 Task: In the  document selfdiscipline.doc ,insert the clipart between heading and points ' search for dove ' and adjust the shape height to  '2.9''
Action: Mouse moved to (68, 20)
Screenshot: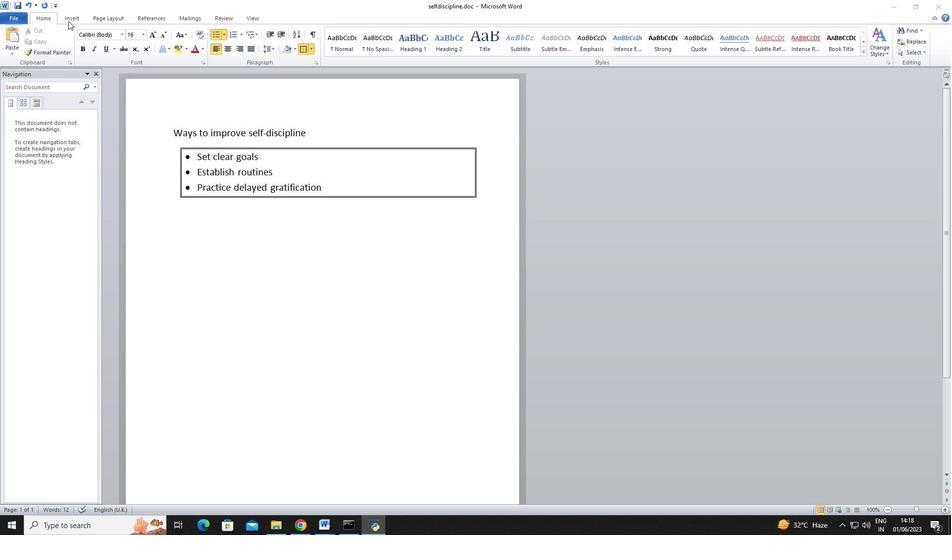 
Action: Mouse pressed left at (68, 20)
Screenshot: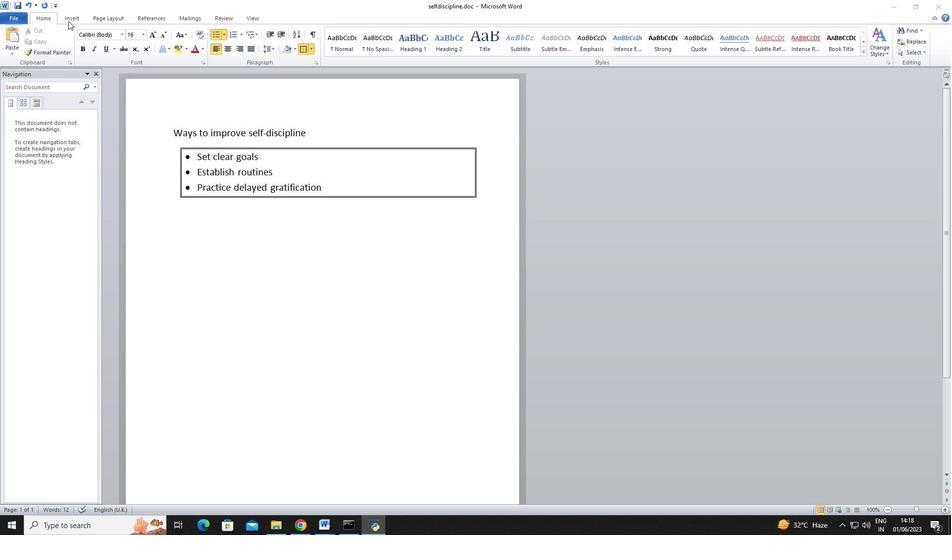 
Action: Mouse moved to (320, 125)
Screenshot: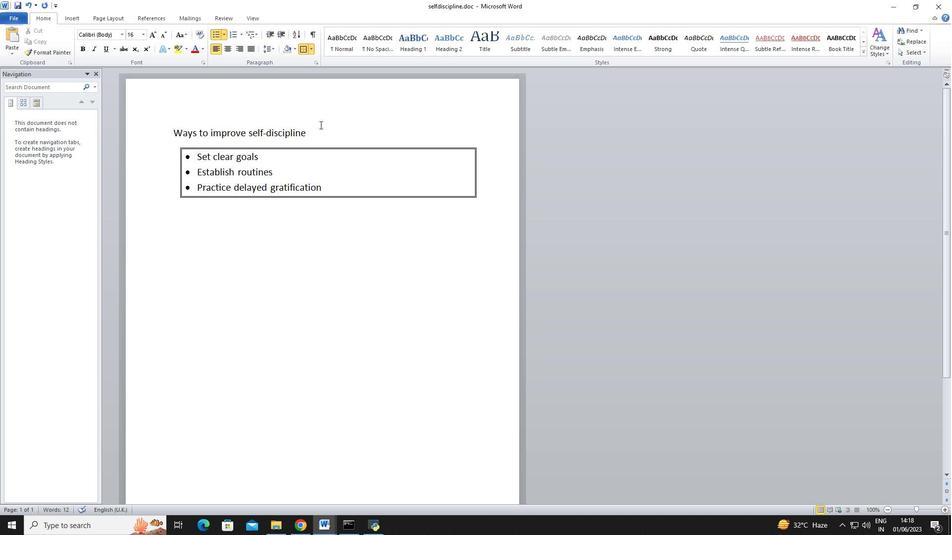
Action: Mouse pressed left at (320, 125)
Screenshot: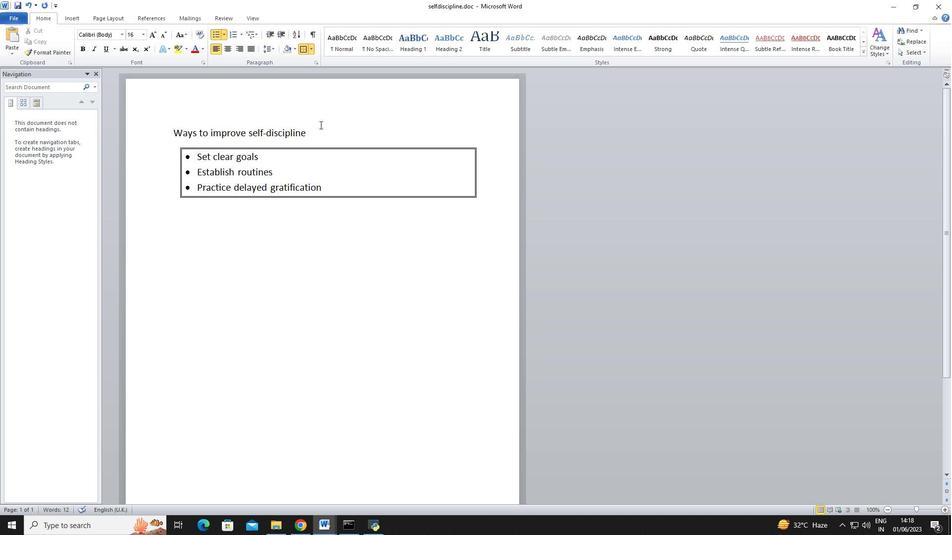 
Action: Key pressed <Key.enter>
Screenshot: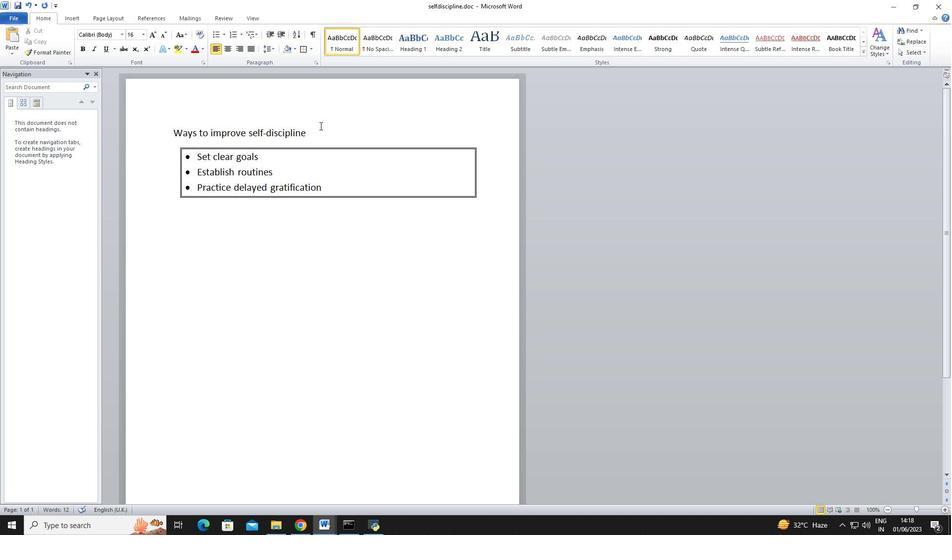 
Action: Mouse moved to (74, 17)
Screenshot: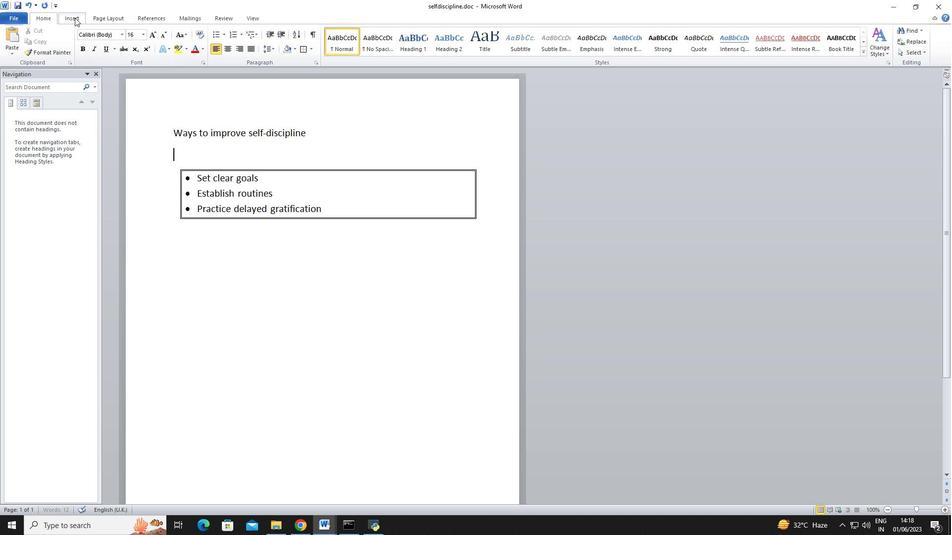 
Action: Mouse pressed left at (74, 17)
Screenshot: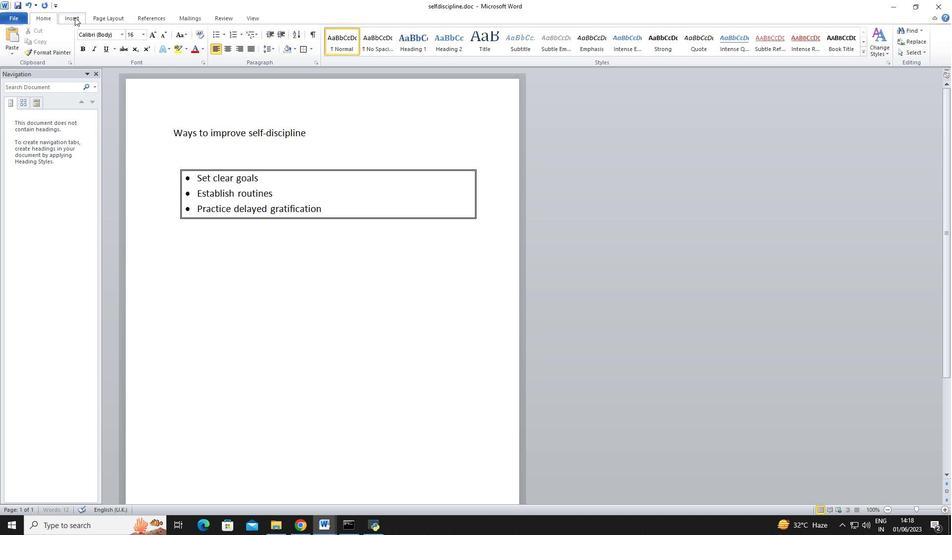 
Action: Mouse moved to (124, 45)
Screenshot: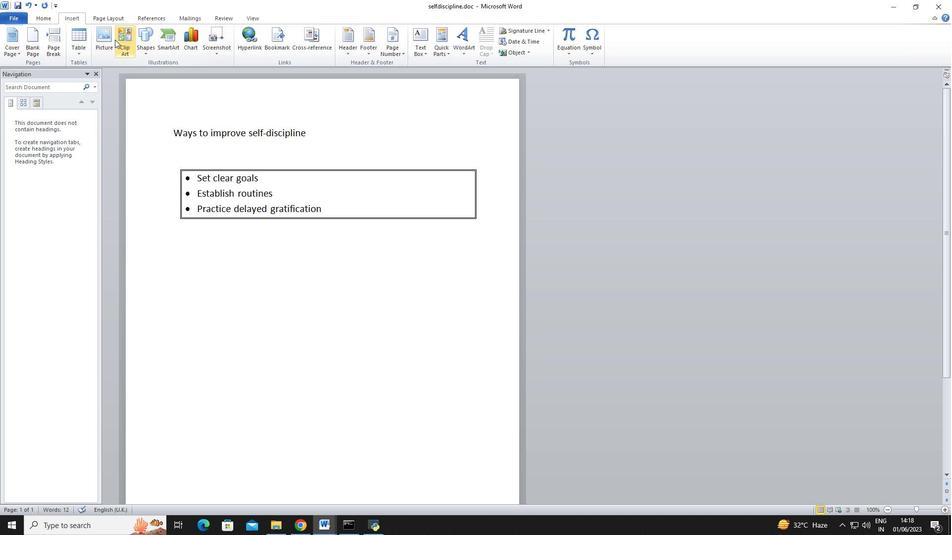 
Action: Mouse pressed left at (124, 45)
Screenshot: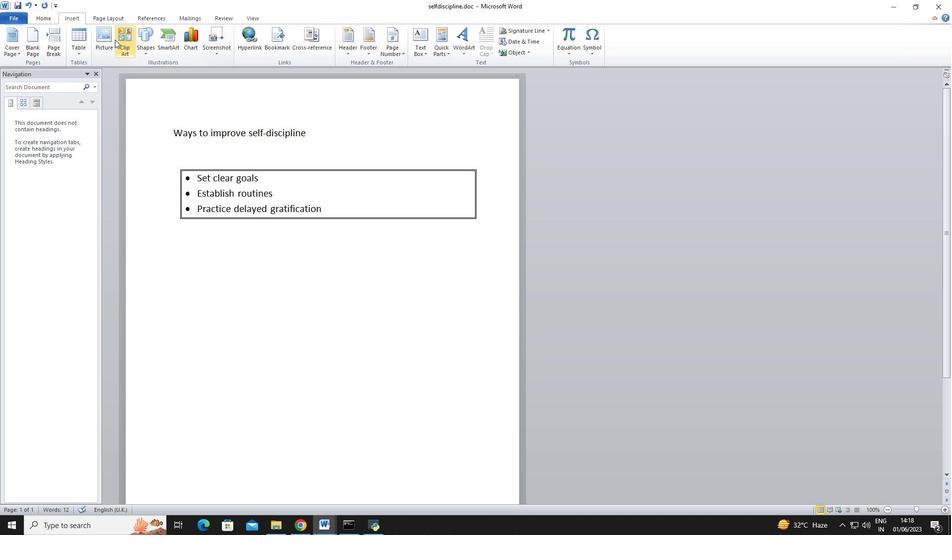 
Action: Mouse moved to (862, 94)
Screenshot: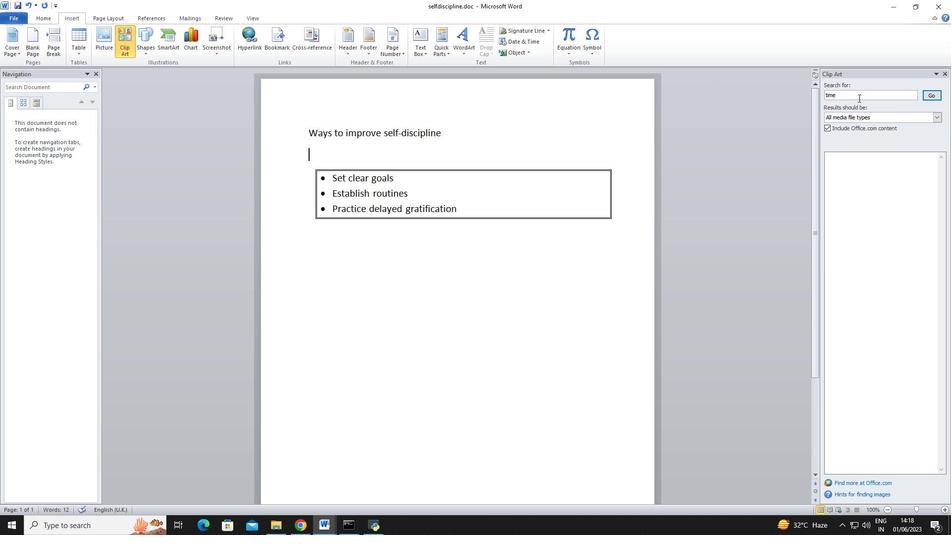 
Action: Mouse pressed left at (862, 94)
Screenshot: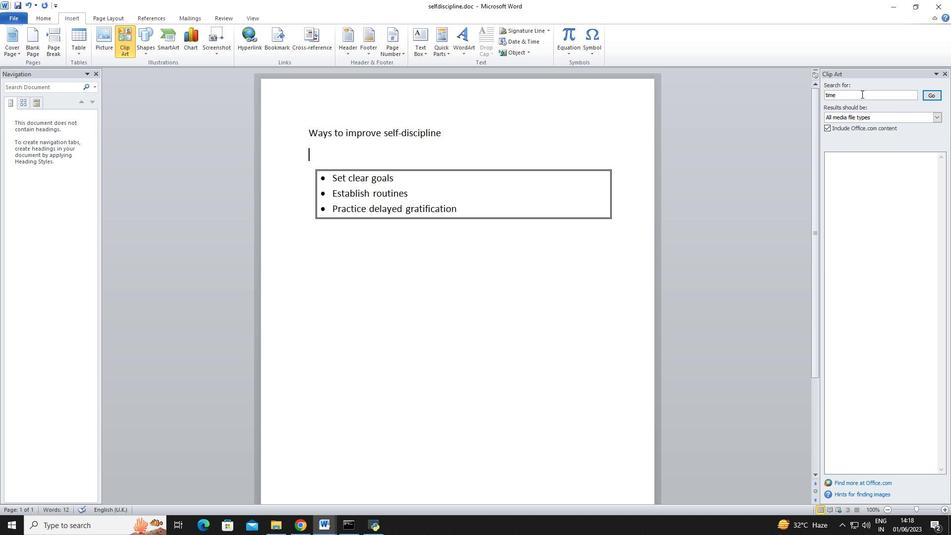
Action: Mouse moved to (795, 93)
Screenshot: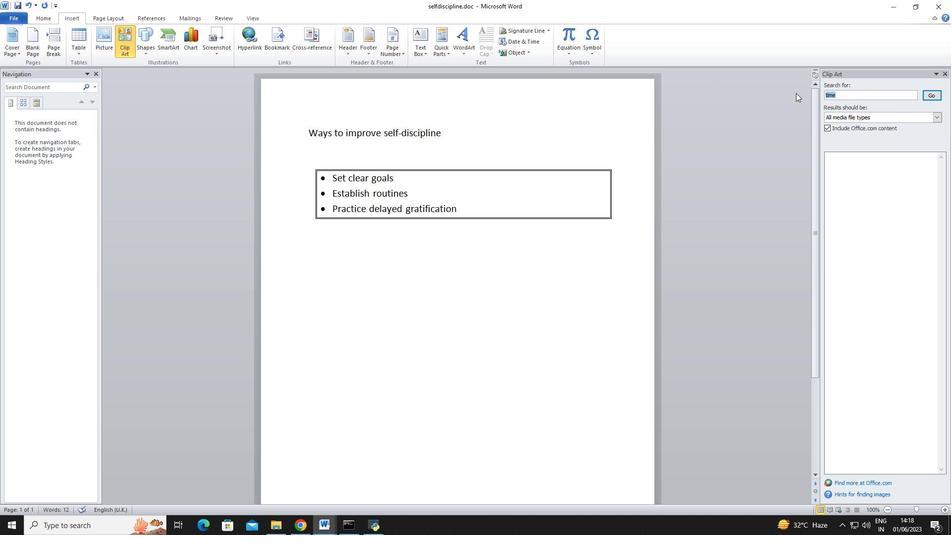 
Action: Key pressed d
Screenshot: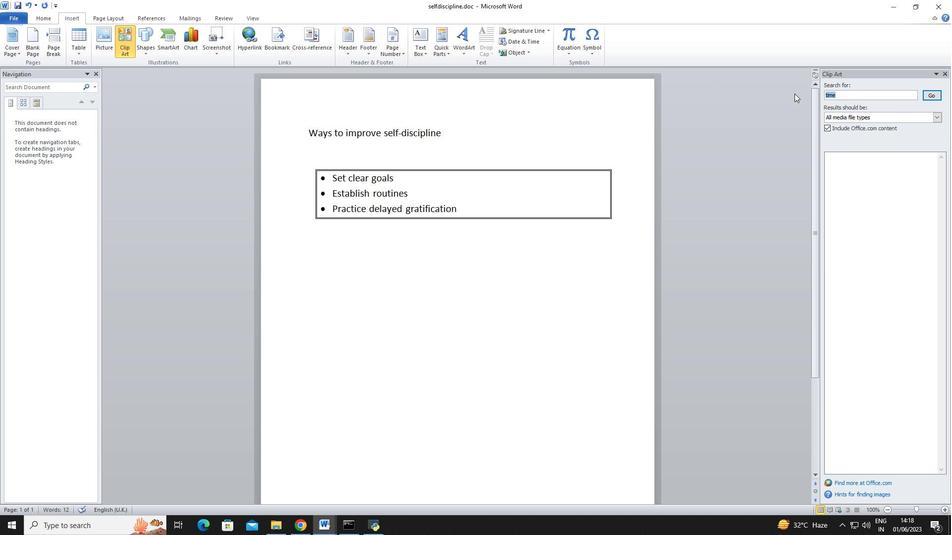 
Action: Mouse moved to (793, 94)
Screenshot: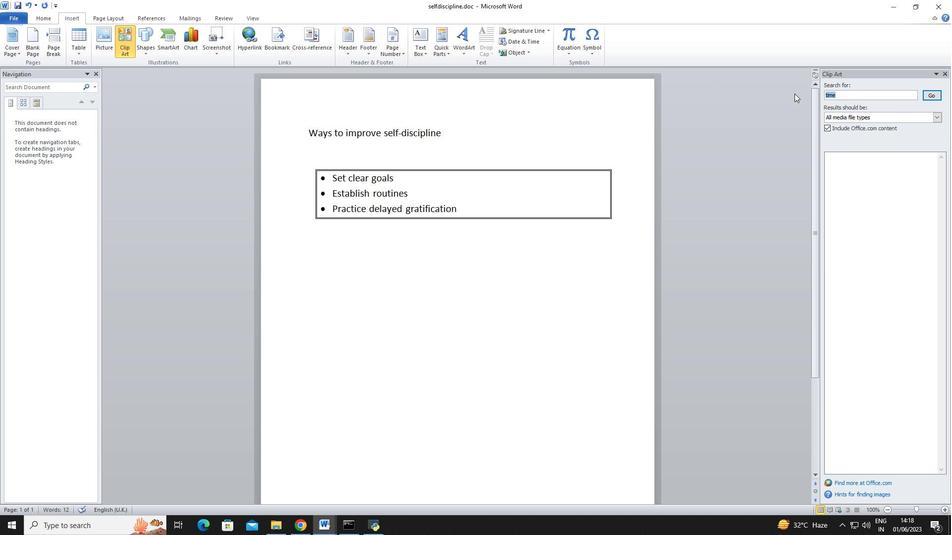 
Action: Key pressed ove
Screenshot: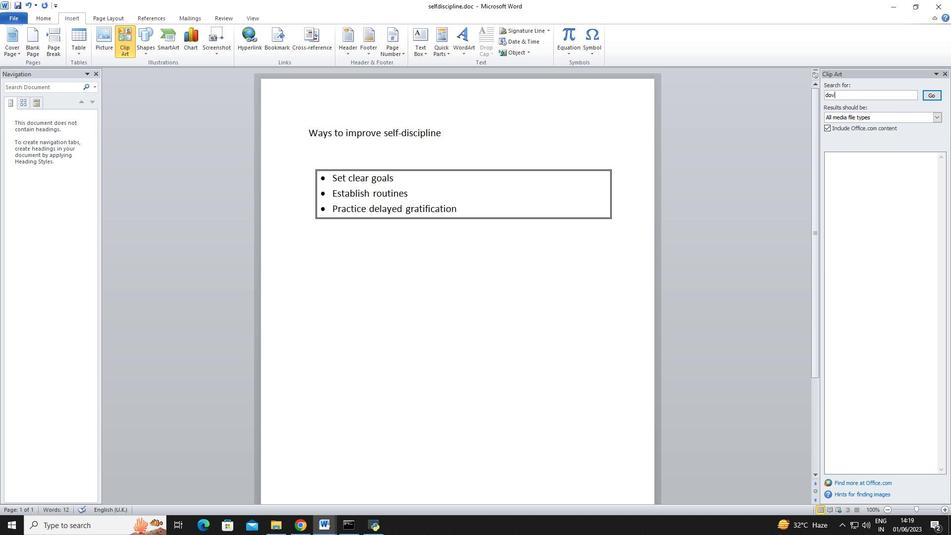 
Action: Mouse moved to (935, 90)
Screenshot: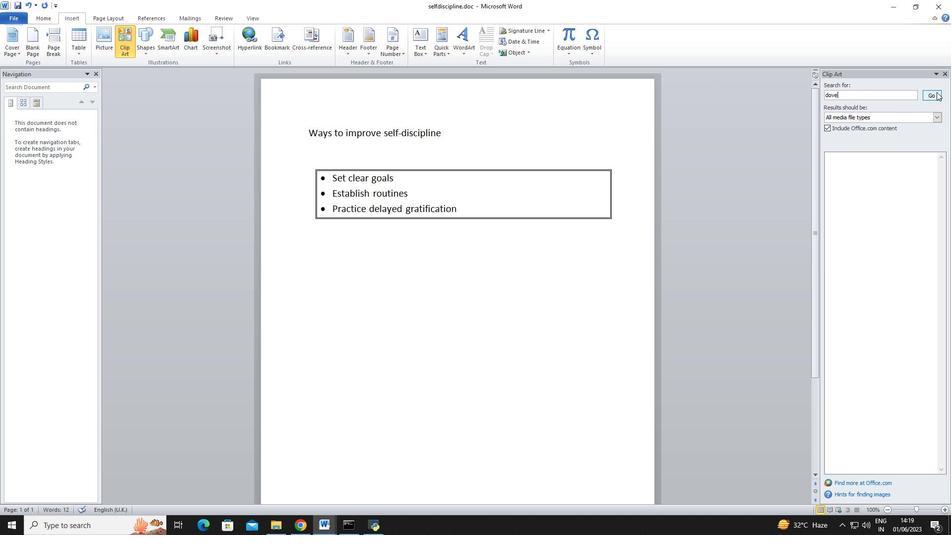 
Action: Mouse pressed left at (935, 90)
Screenshot: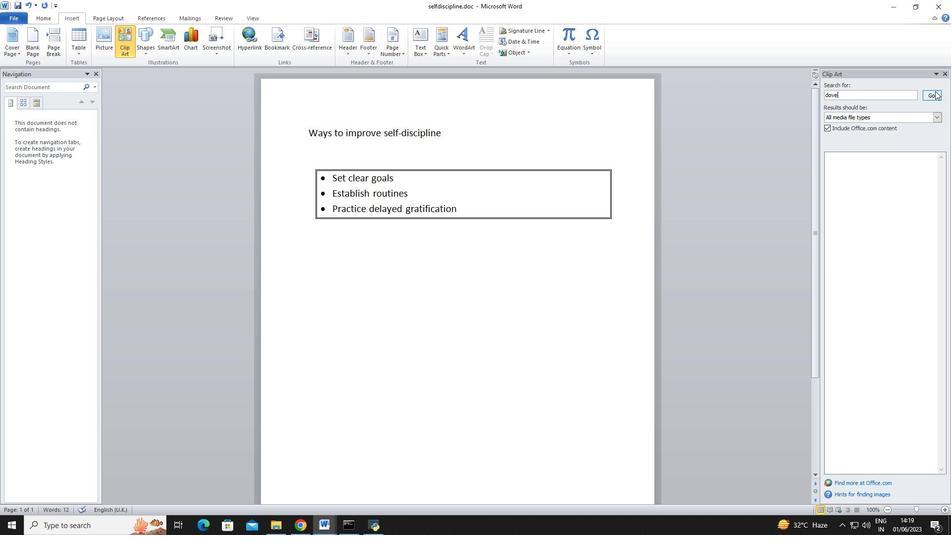 
Action: Mouse moved to (918, 390)
Screenshot: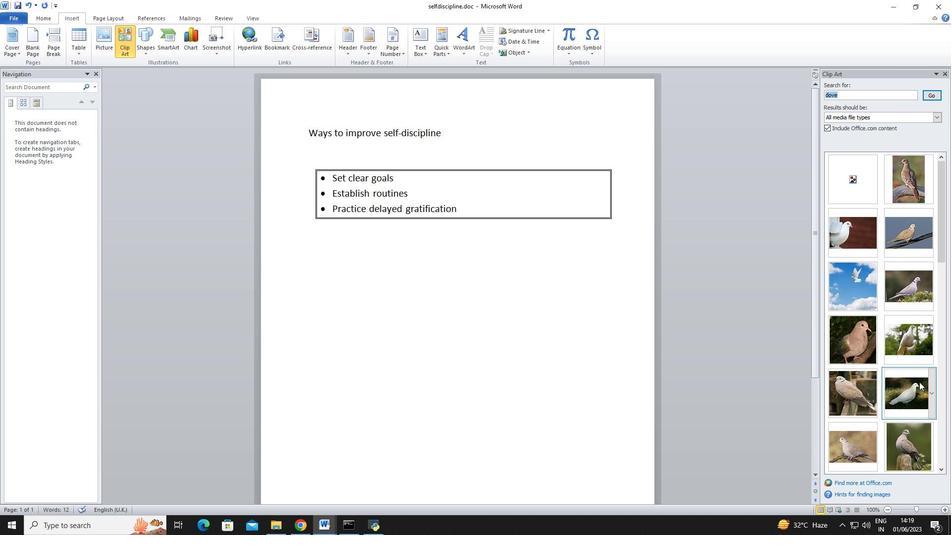 
Action: Mouse pressed left at (918, 390)
Screenshot: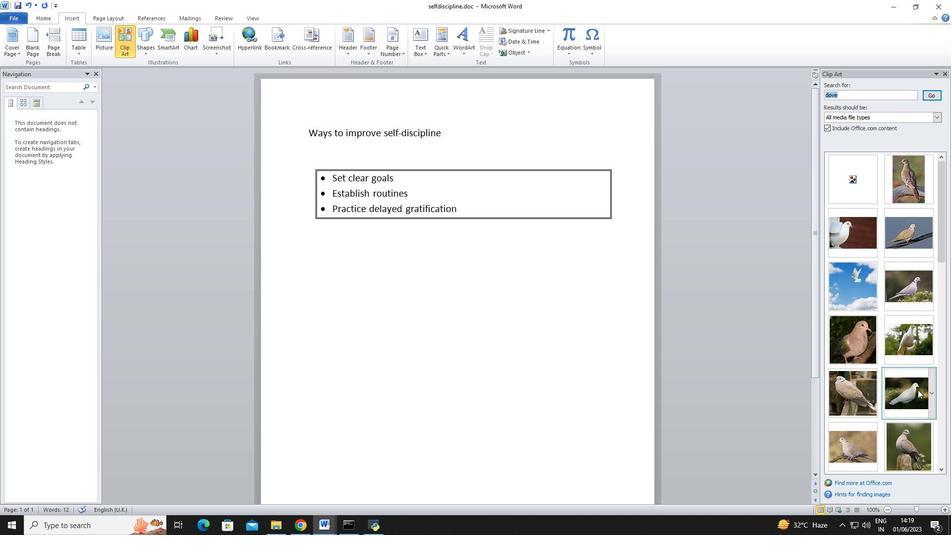 
Action: Mouse moved to (939, 36)
Screenshot: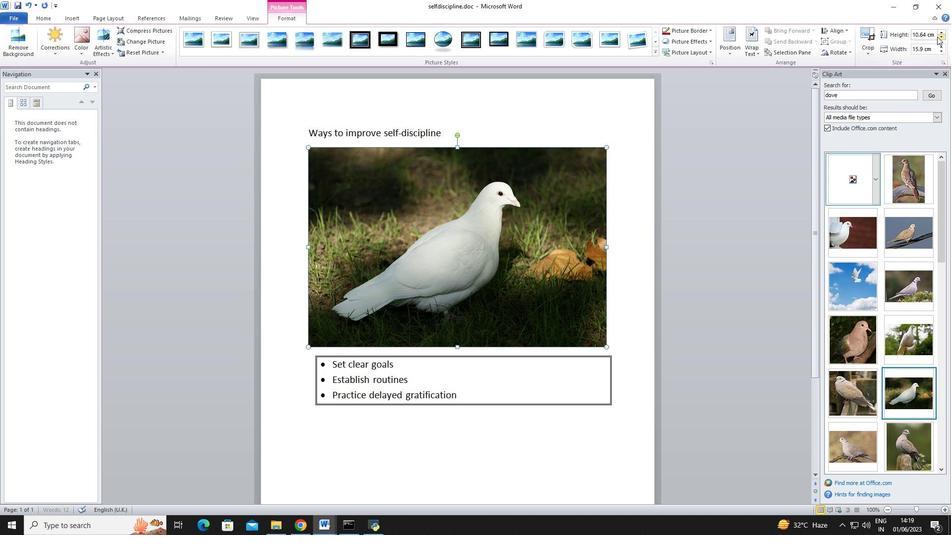 
Action: Mouse pressed left at (939, 36)
Screenshot: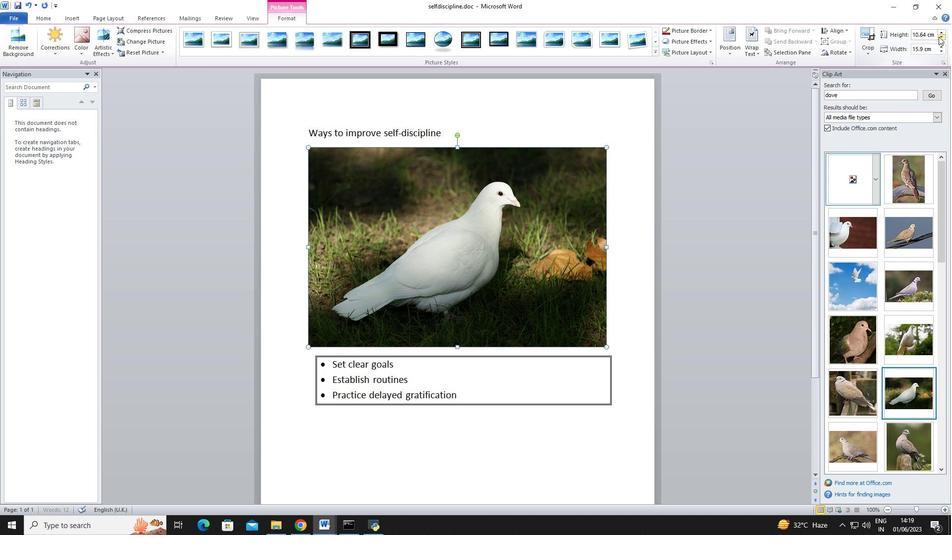 
Action: Mouse pressed left at (939, 36)
Screenshot: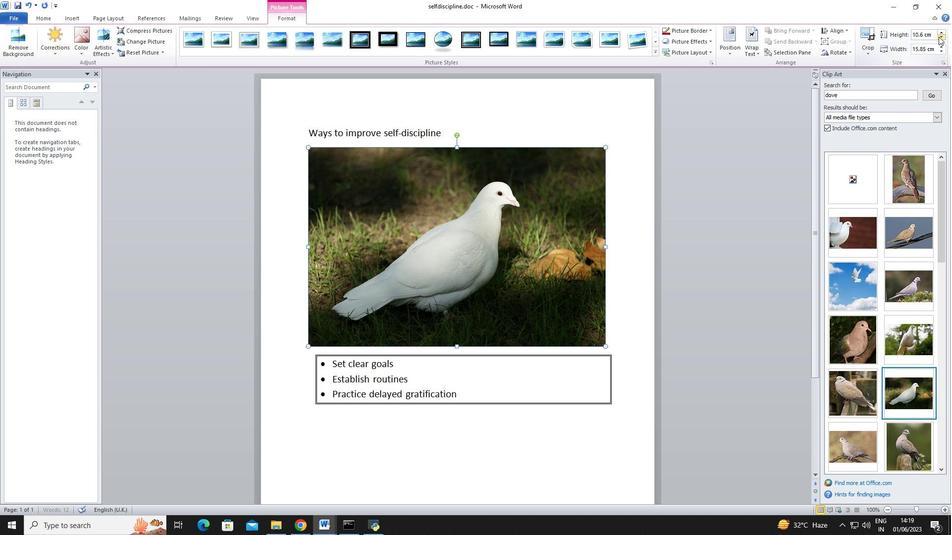
Action: Mouse pressed left at (939, 36)
Screenshot: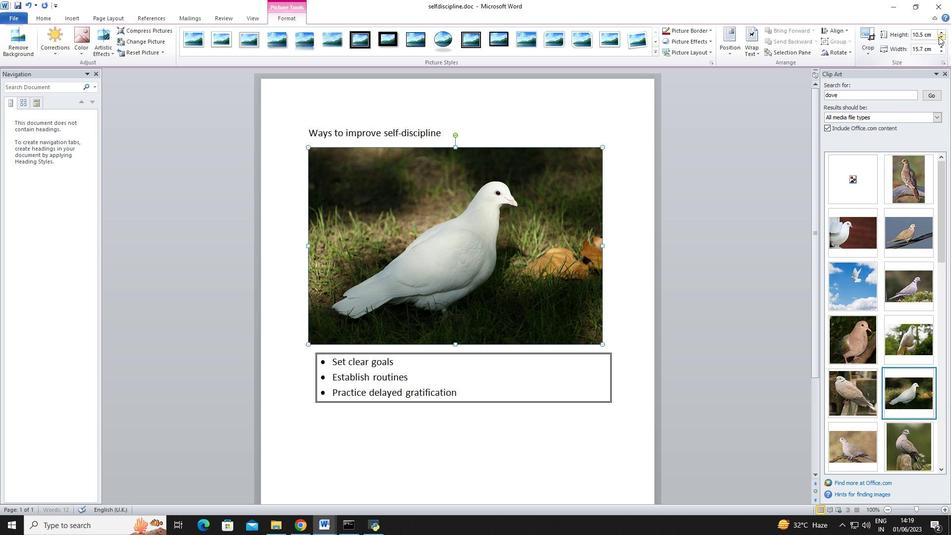 
Action: Mouse pressed left at (939, 36)
Screenshot: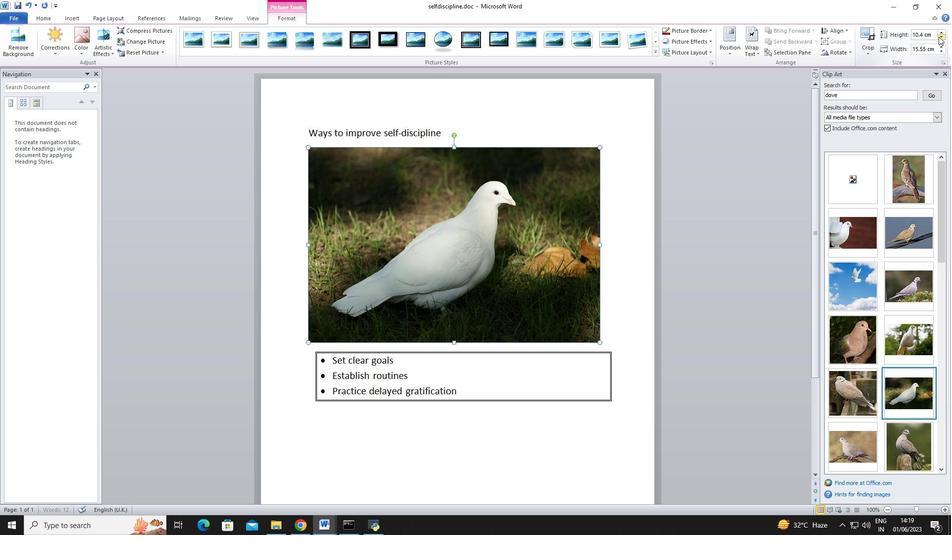 
Action: Mouse pressed left at (939, 36)
Screenshot: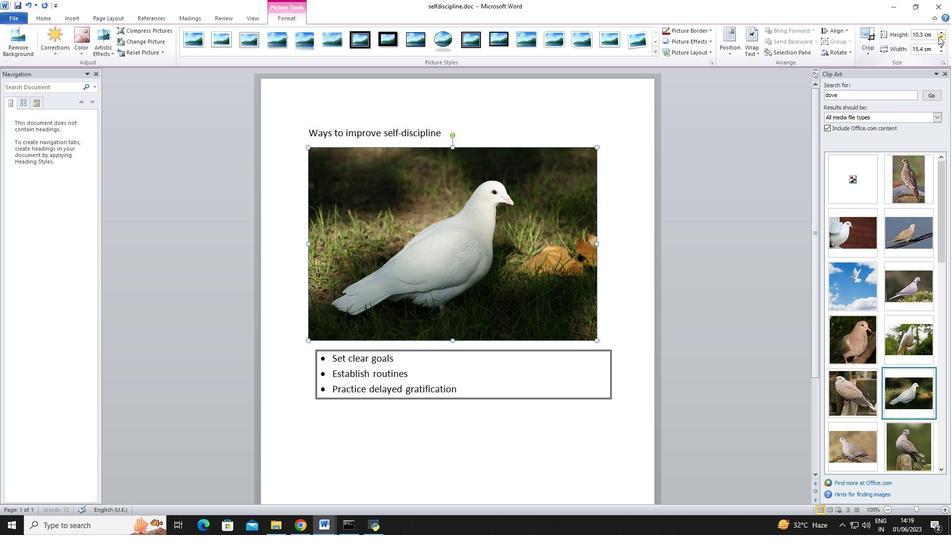 
Action: Mouse pressed left at (939, 36)
Screenshot: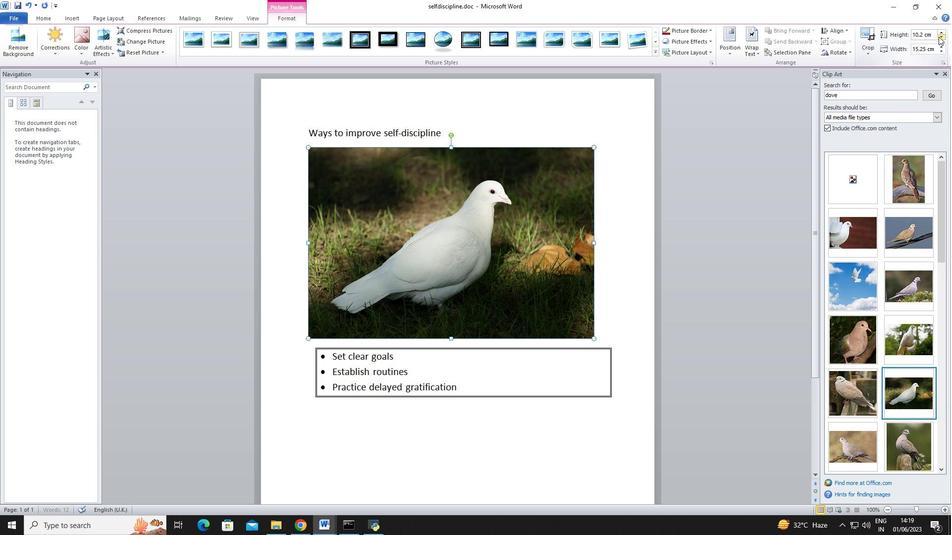 
Action: Mouse pressed left at (939, 36)
Screenshot: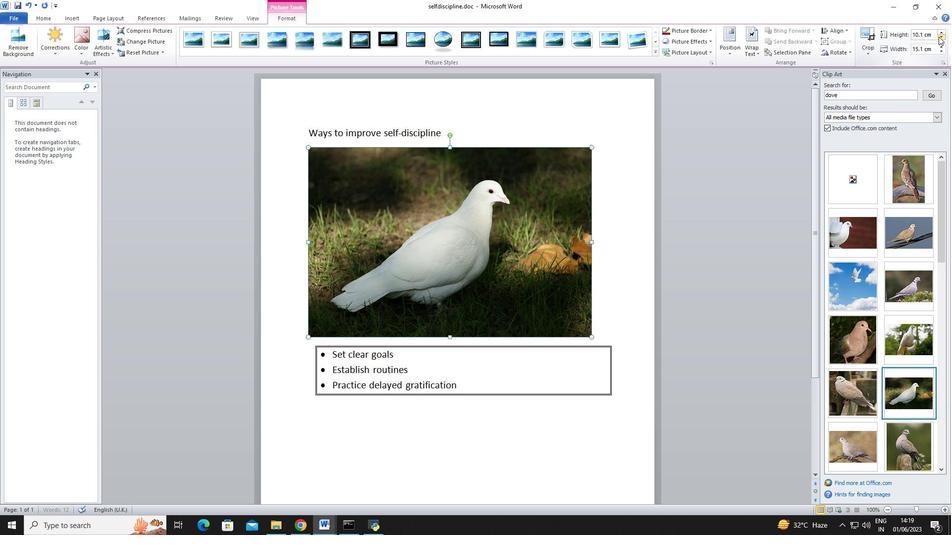 
Action: Mouse pressed left at (939, 36)
Screenshot: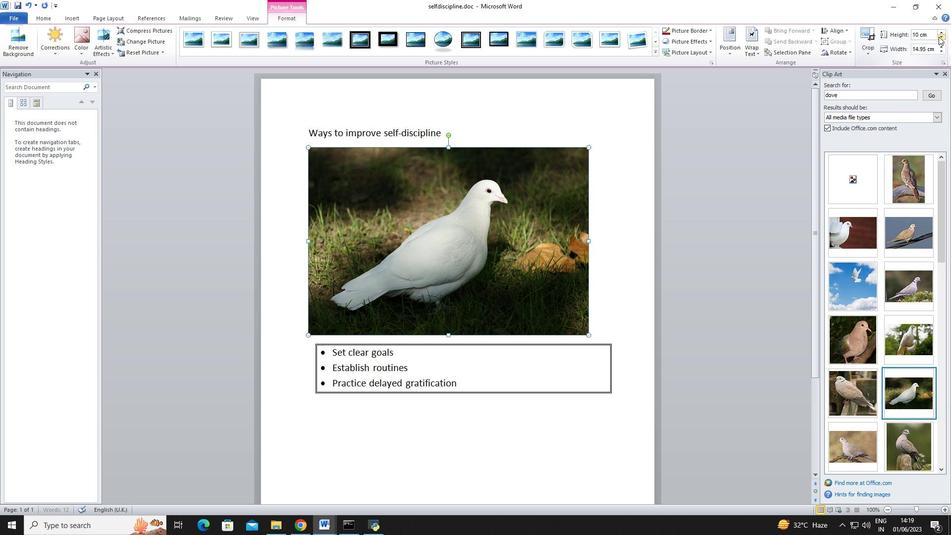 
Action: Mouse pressed left at (939, 36)
Screenshot: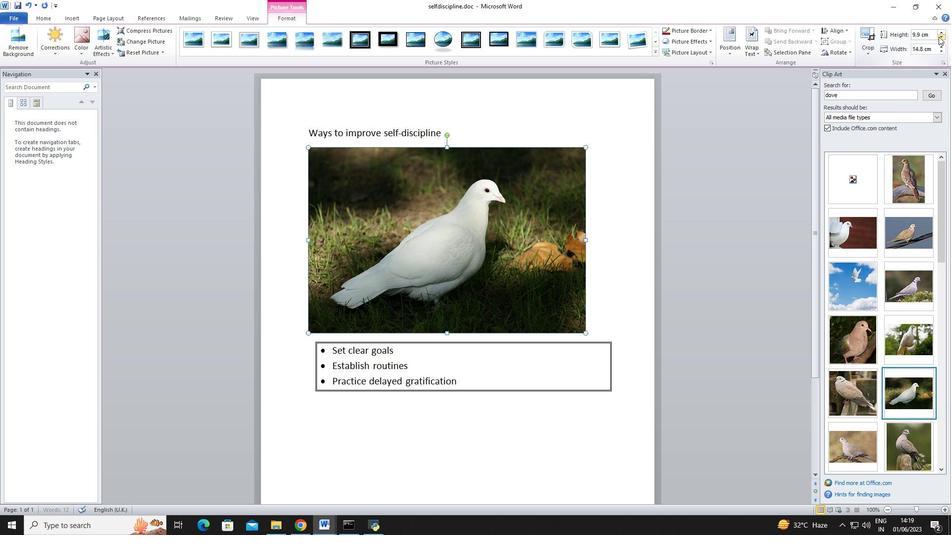 
Action: Mouse pressed left at (939, 36)
Screenshot: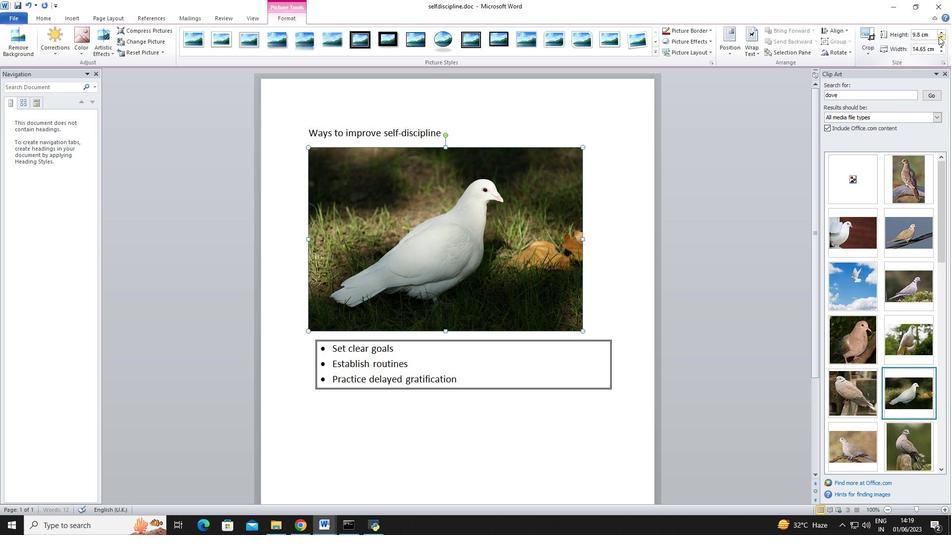 
Action: Mouse pressed left at (939, 36)
Screenshot: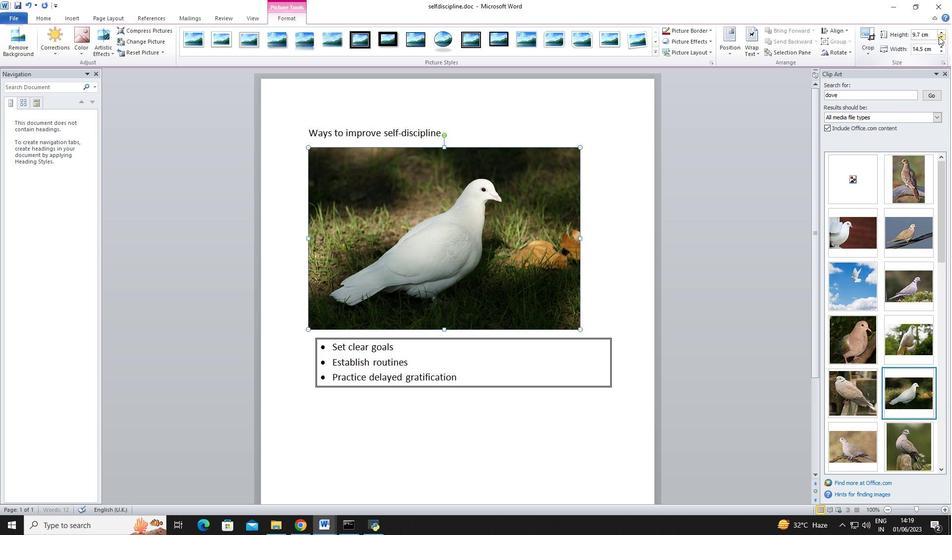 
Action: Mouse pressed left at (939, 36)
Screenshot: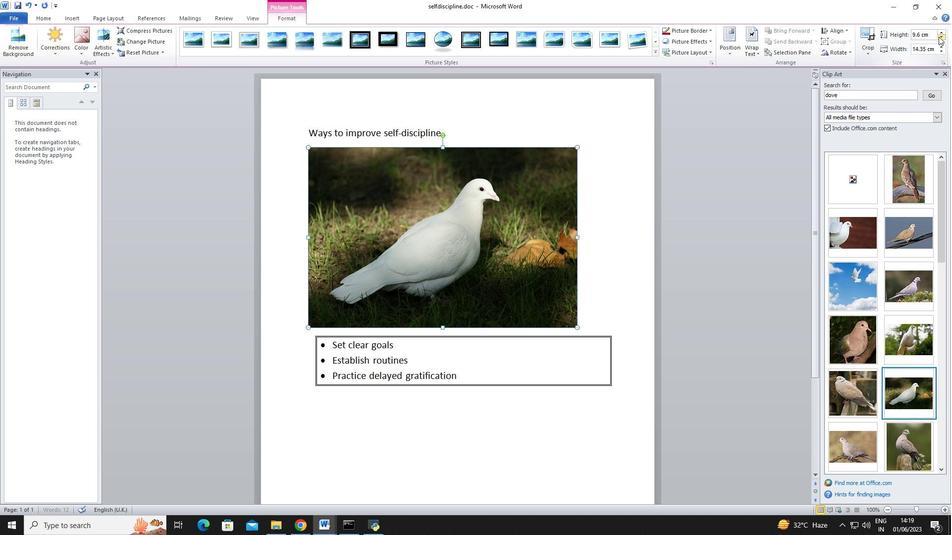 
Action: Mouse pressed left at (939, 36)
Screenshot: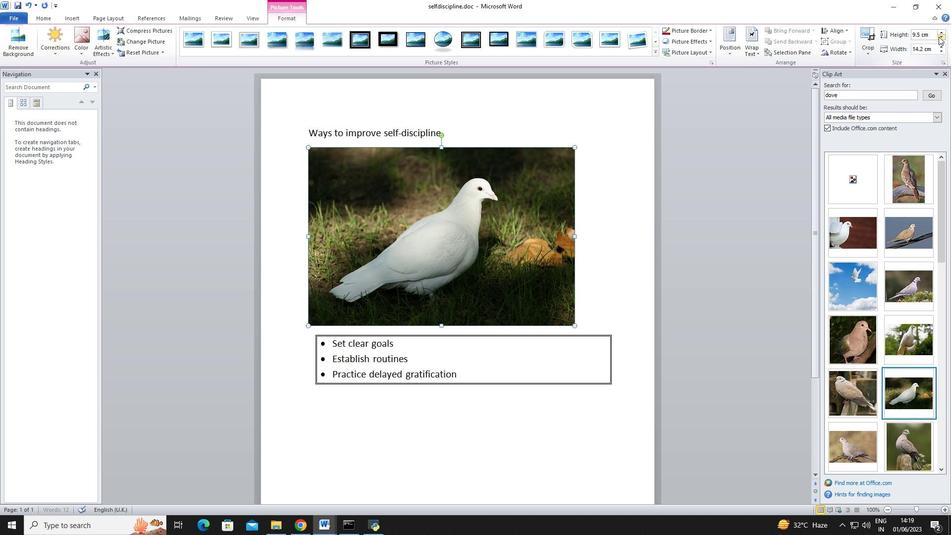 
Action: Mouse pressed left at (939, 36)
Screenshot: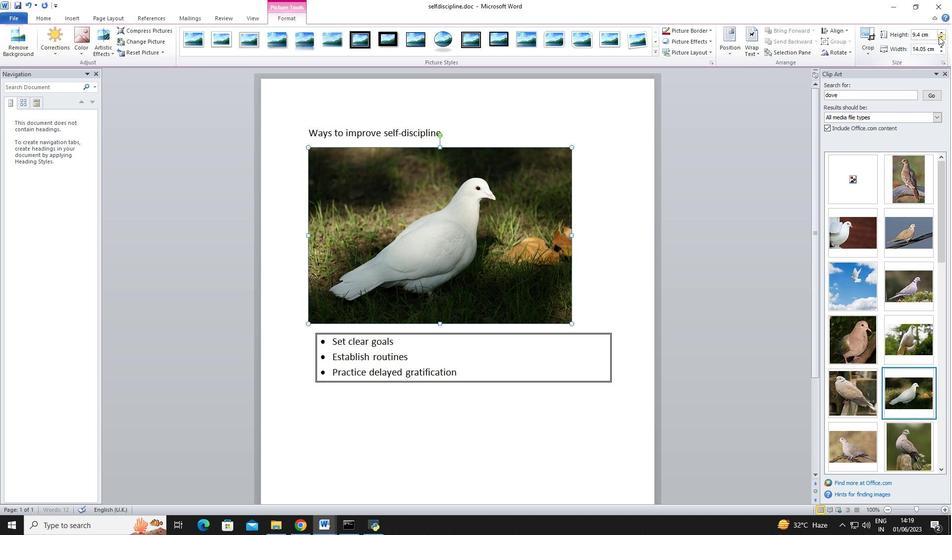 
Action: Mouse pressed left at (939, 36)
Screenshot: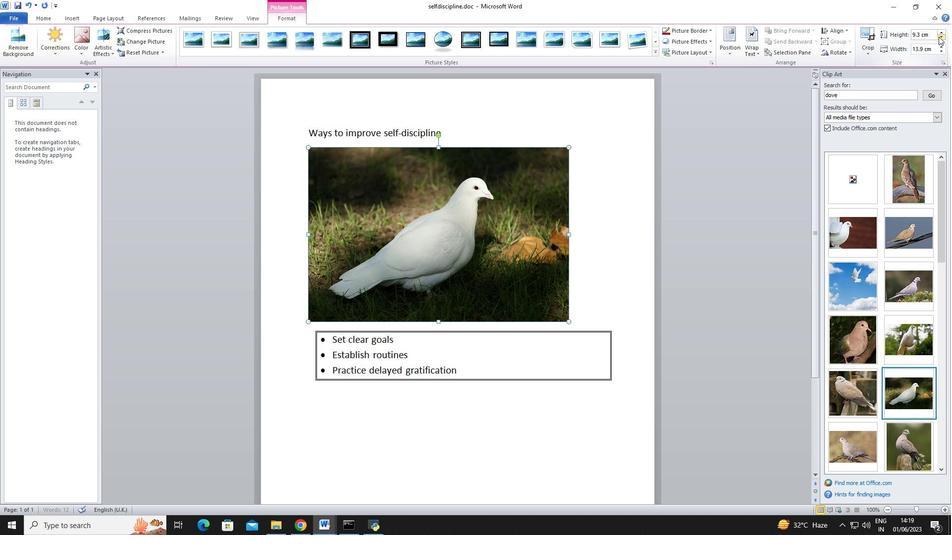 
Action: Mouse pressed left at (939, 36)
Screenshot: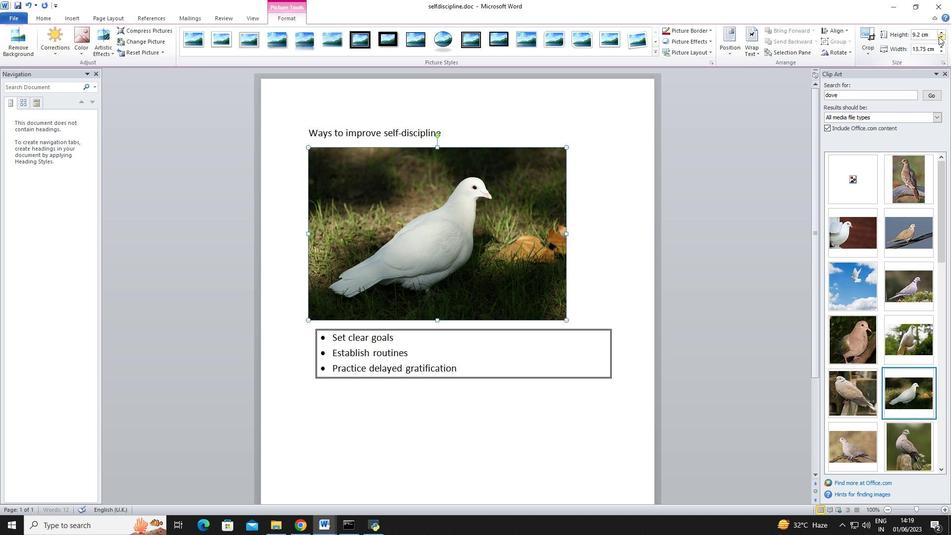 
Action: Mouse pressed left at (939, 36)
Screenshot: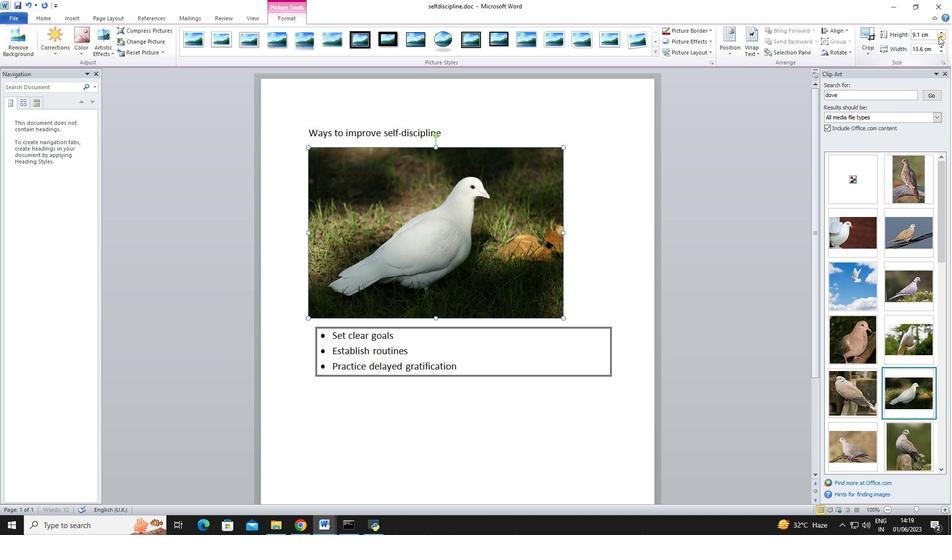 
Action: Mouse pressed left at (939, 36)
Screenshot: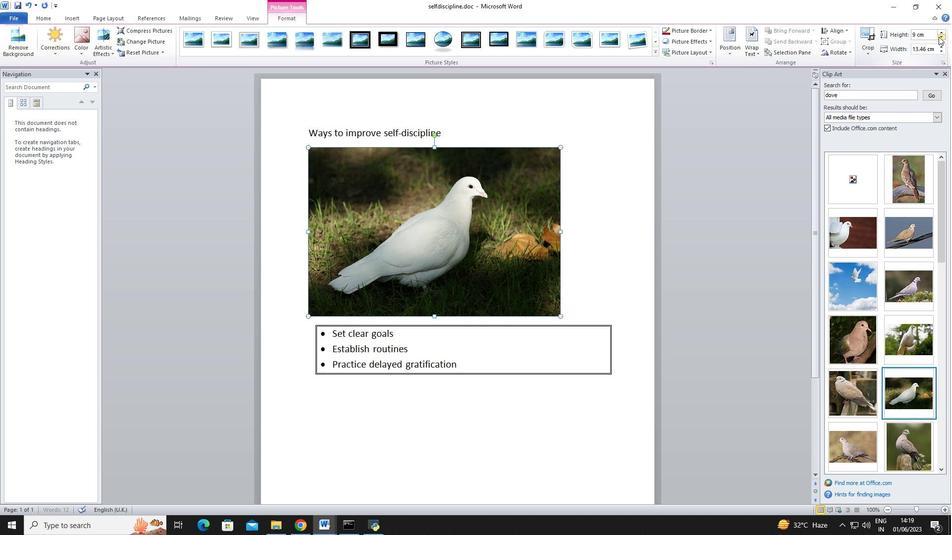 
Action: Mouse pressed left at (939, 36)
Screenshot: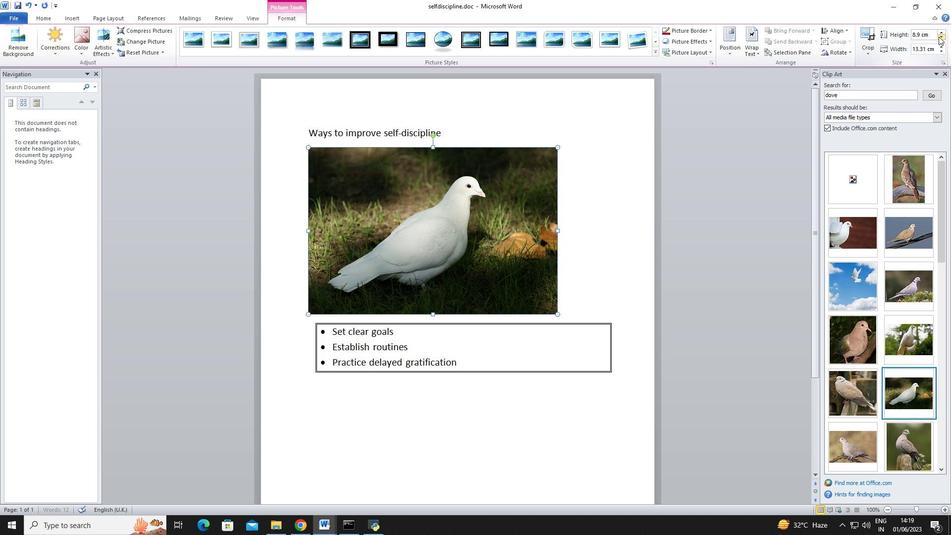 
Action: Mouse pressed left at (939, 36)
Screenshot: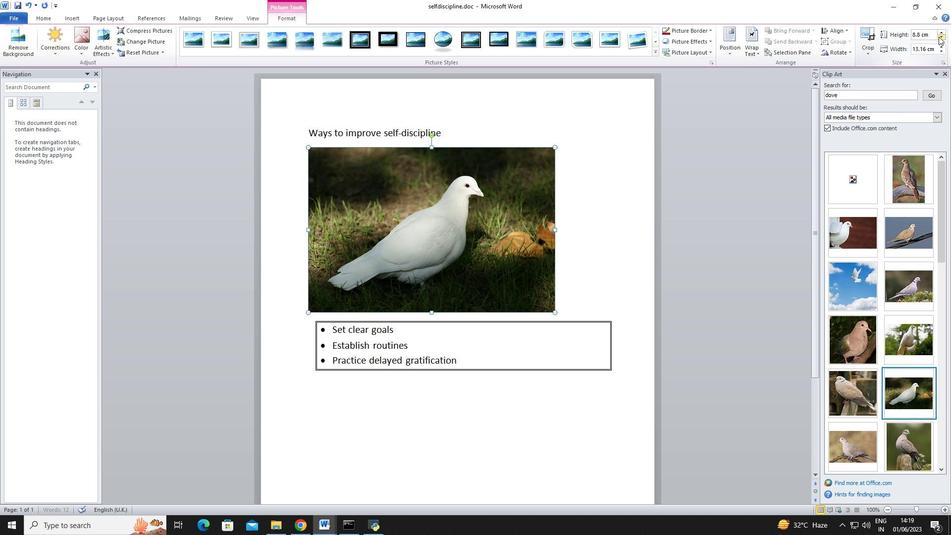 
Action: Mouse pressed left at (939, 36)
Screenshot: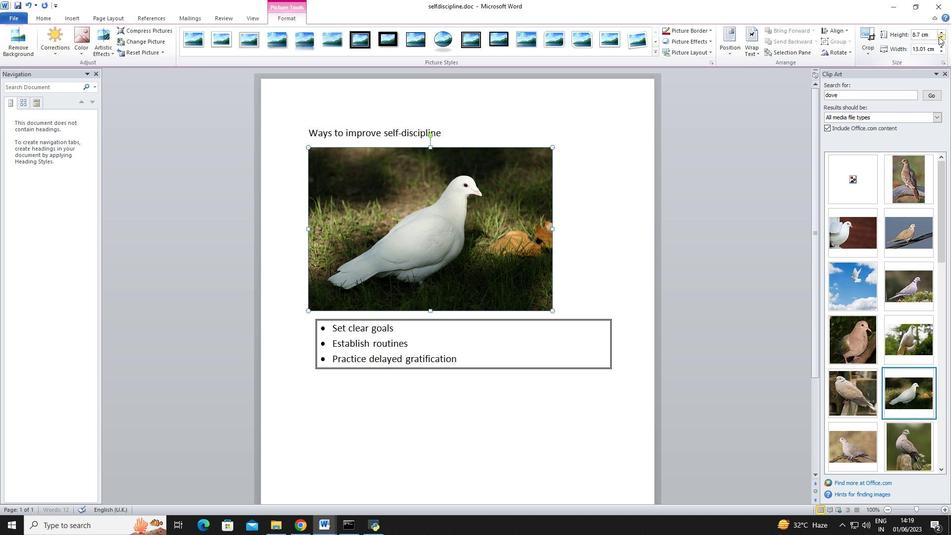 
Action: Mouse pressed left at (939, 36)
Screenshot: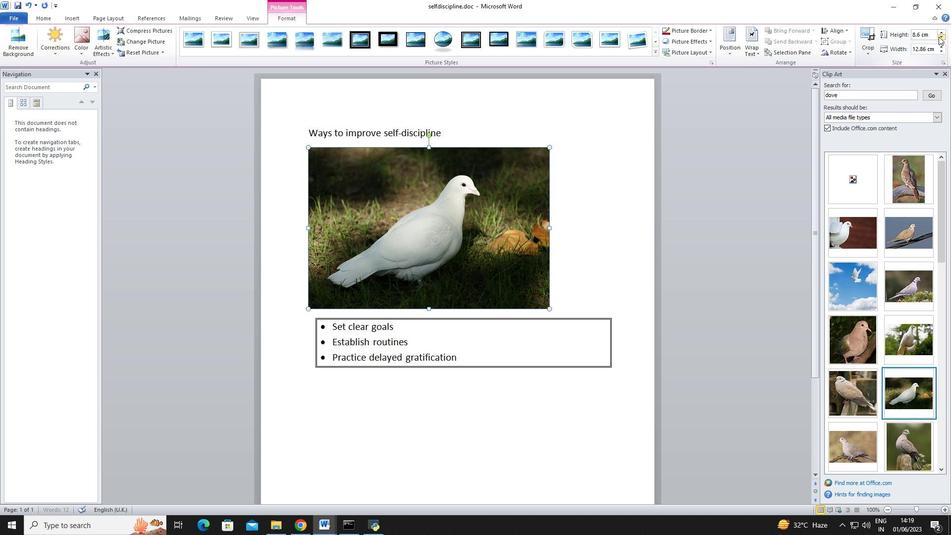 
Action: Mouse pressed left at (939, 36)
Screenshot: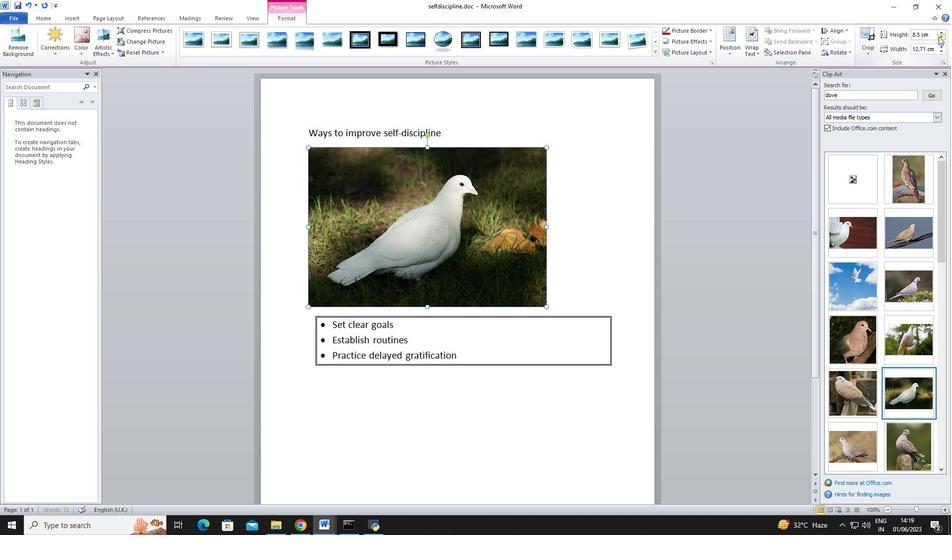 
Action: Mouse pressed left at (939, 36)
Screenshot: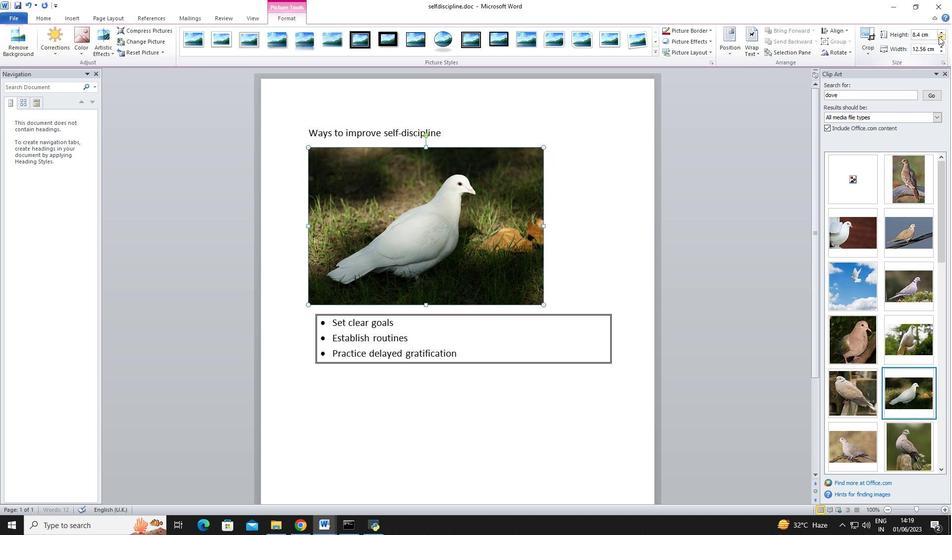 
Action: Mouse pressed left at (939, 36)
Screenshot: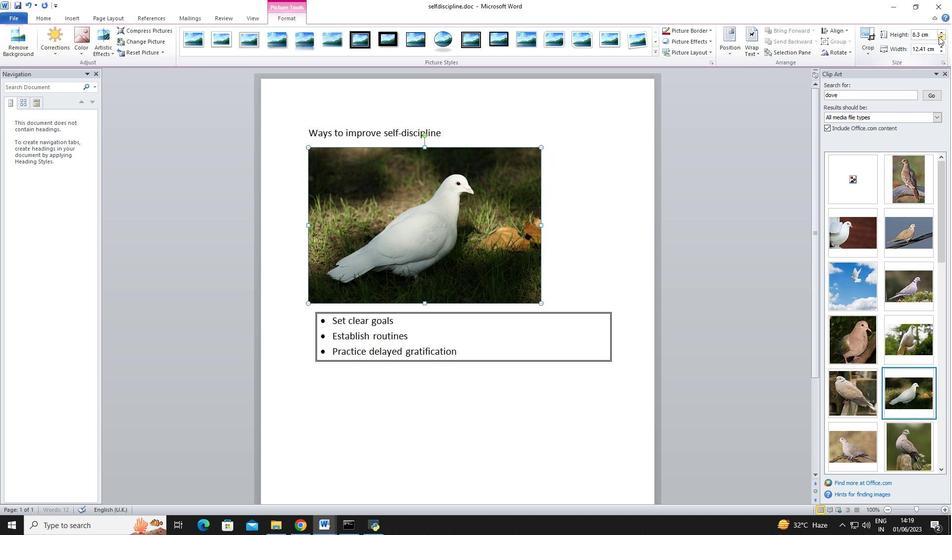 
Action: Mouse pressed left at (939, 36)
Screenshot: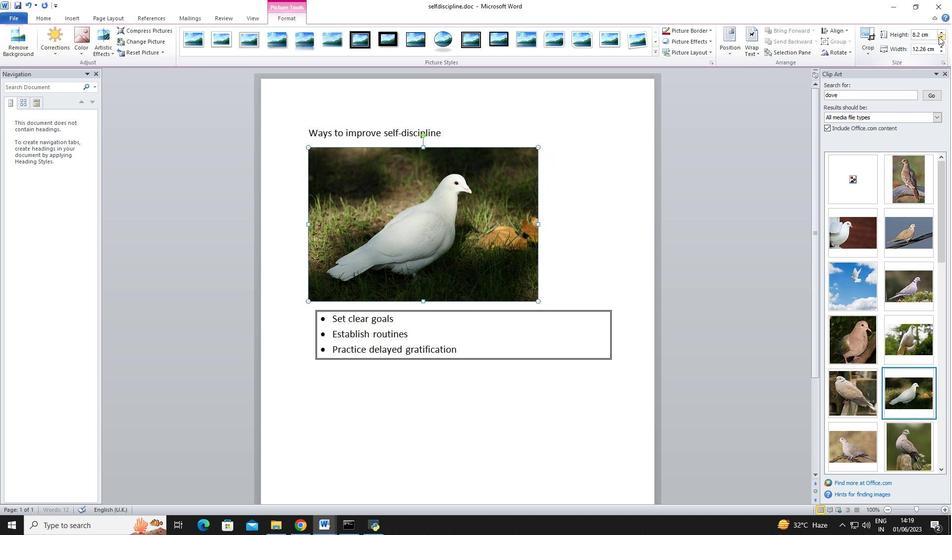
Action: Mouse pressed left at (939, 36)
Screenshot: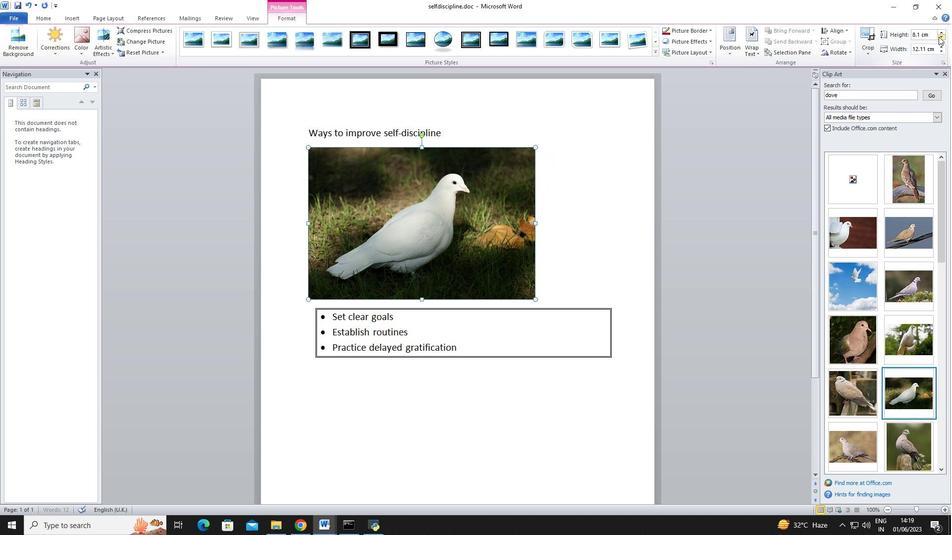 
Action: Mouse pressed left at (939, 36)
Screenshot: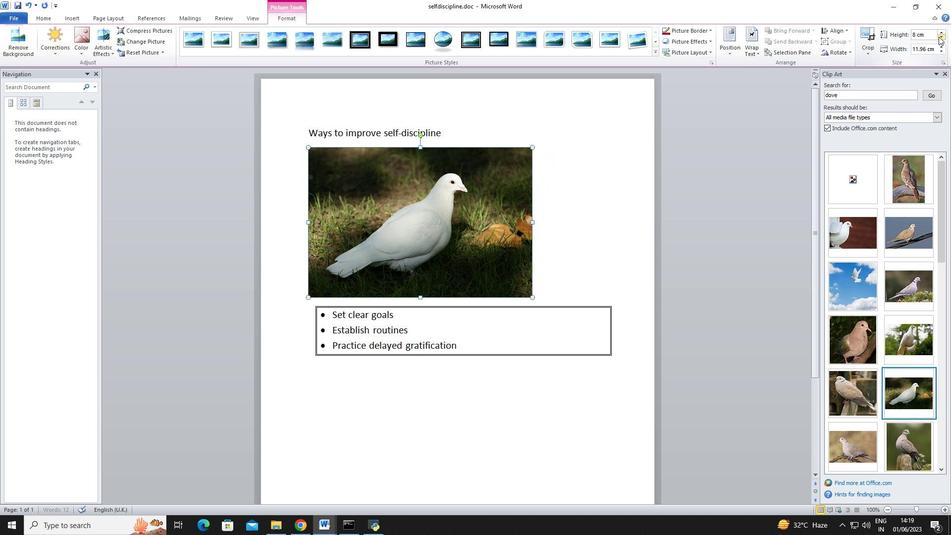 
Action: Mouse pressed left at (939, 36)
Screenshot: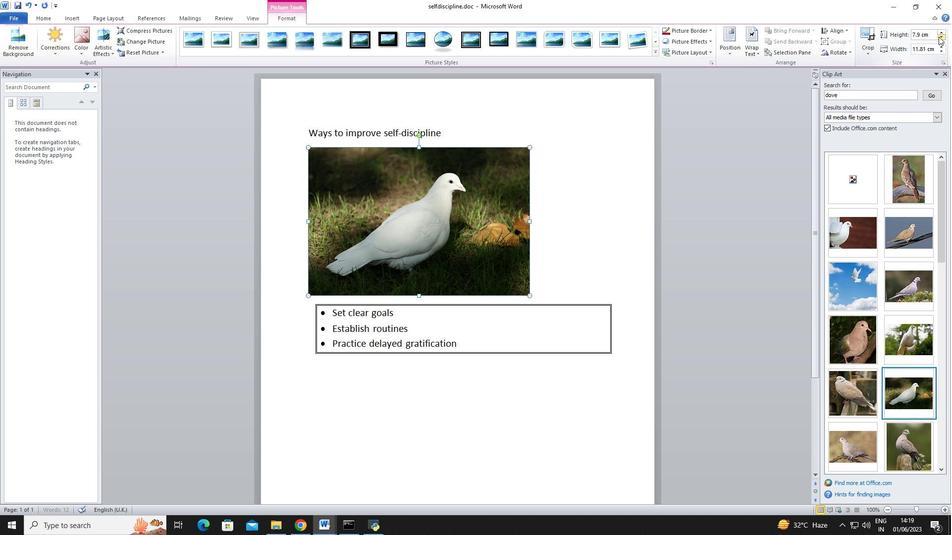 
Action: Mouse pressed left at (939, 36)
Screenshot: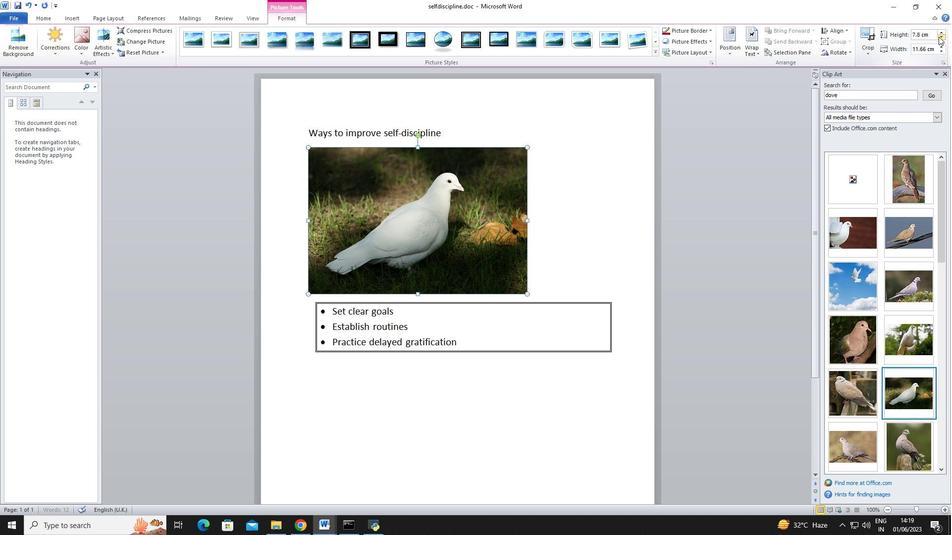 
Action: Mouse pressed left at (939, 36)
Screenshot: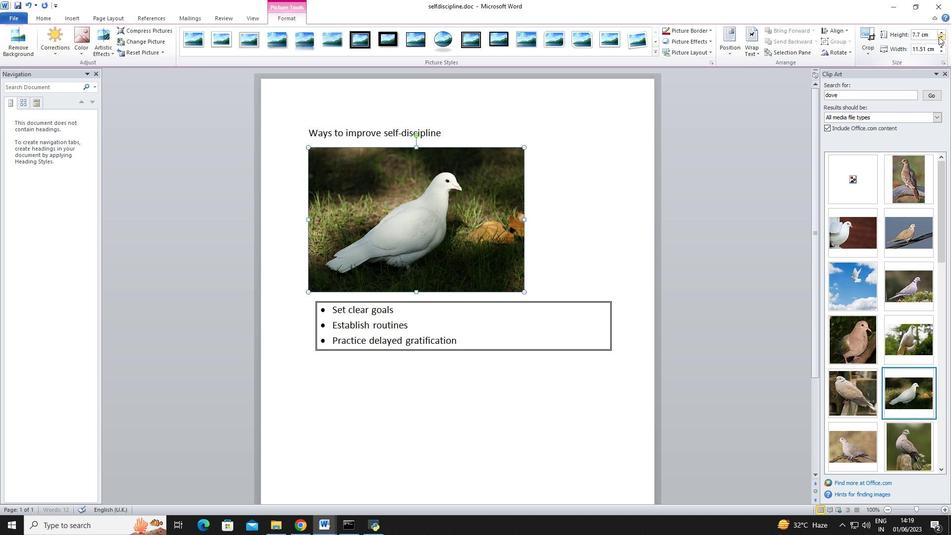 
Action: Mouse pressed left at (939, 36)
Screenshot: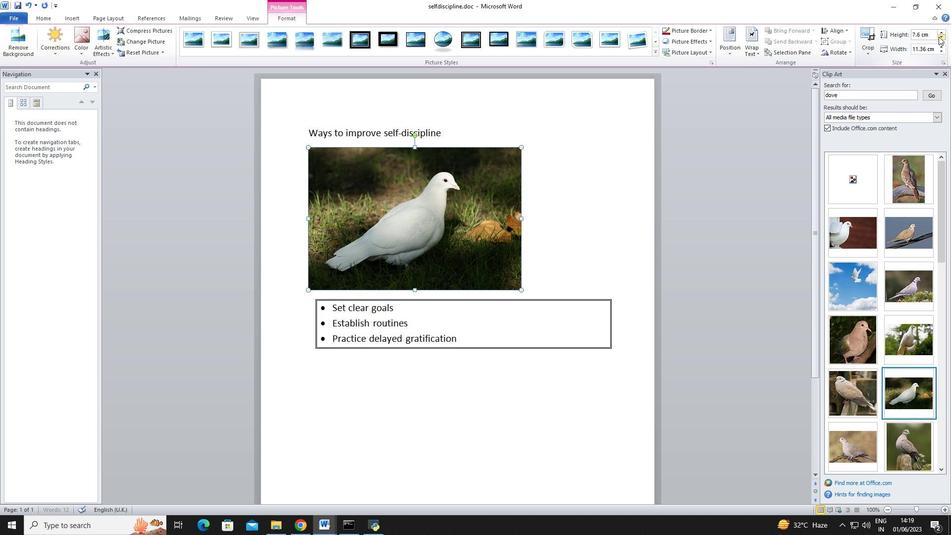
Action: Mouse pressed left at (939, 36)
Screenshot: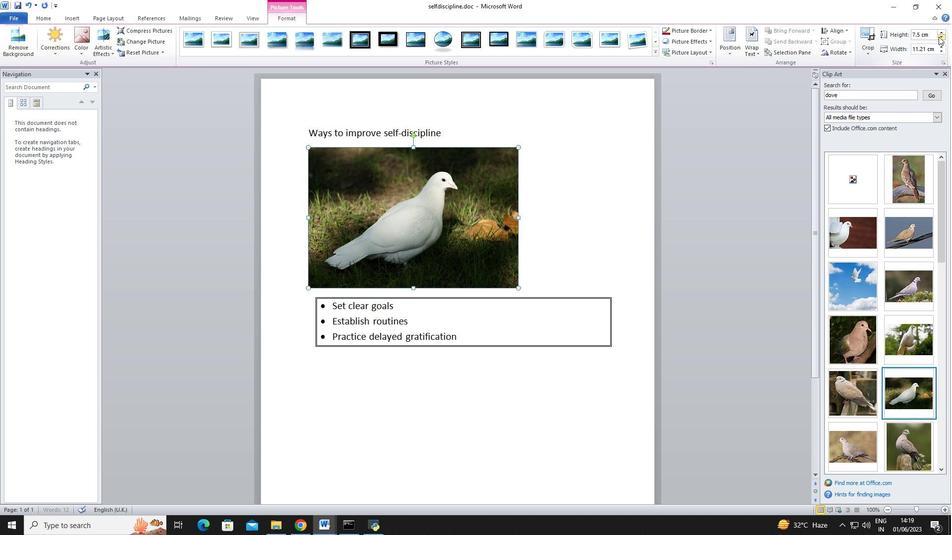 
Action: Mouse moved to (941, 36)
Screenshot: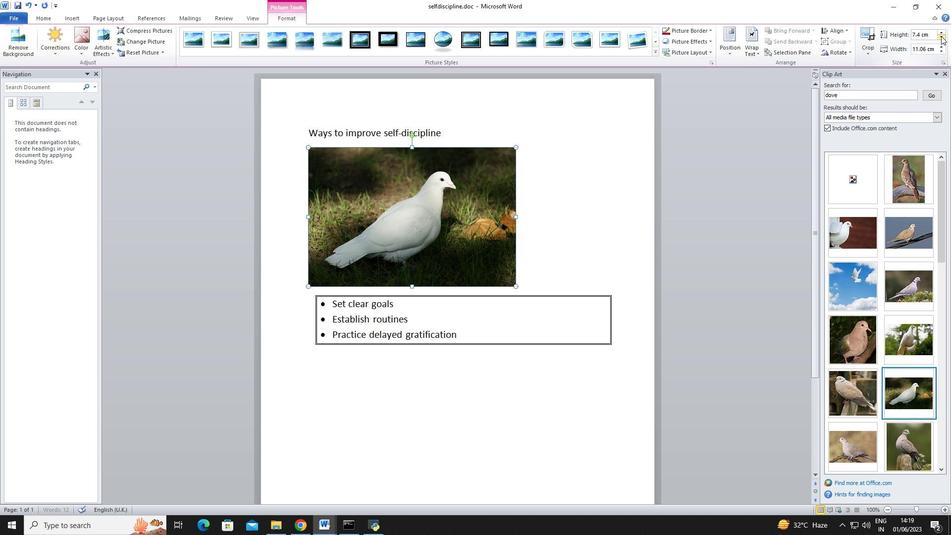 
Action: Mouse pressed left at (941, 36)
Screenshot: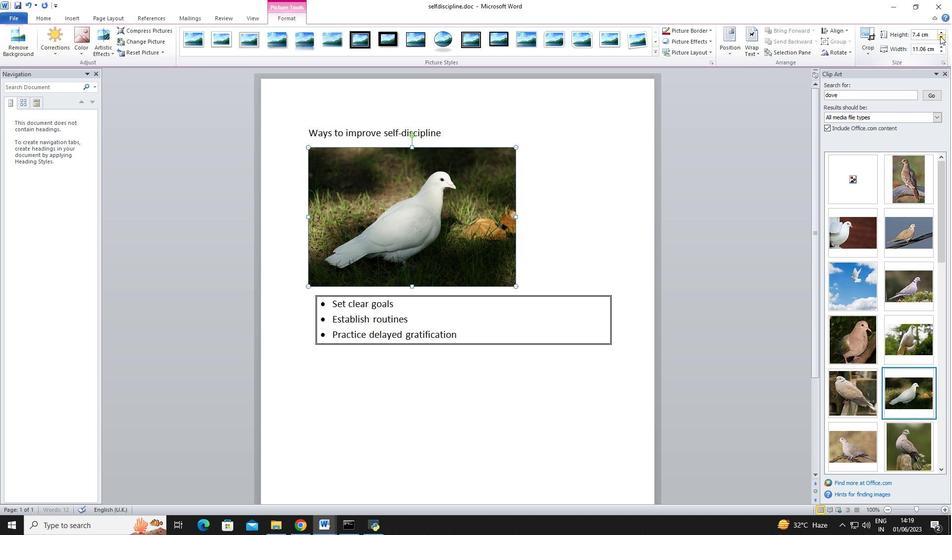 
Action: Mouse pressed left at (941, 36)
Screenshot: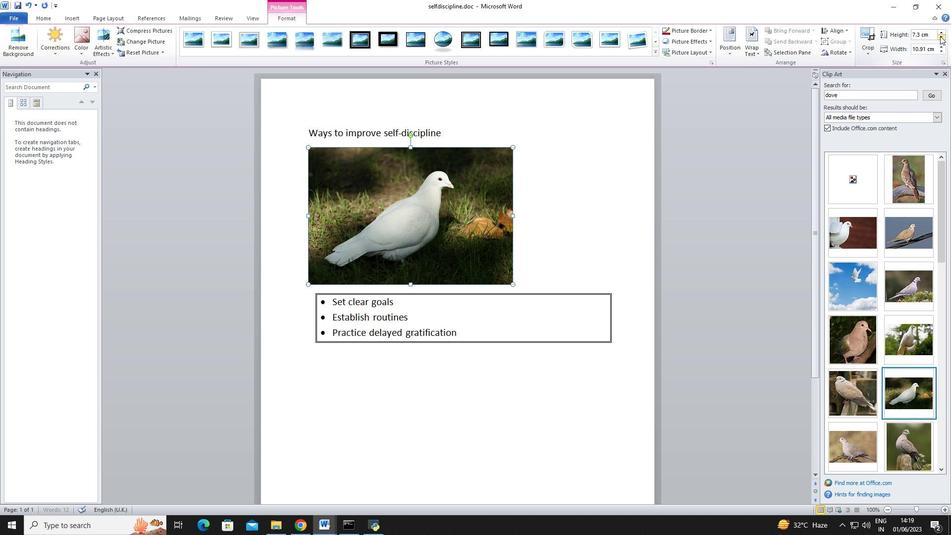 
Action: Mouse pressed left at (941, 36)
Screenshot: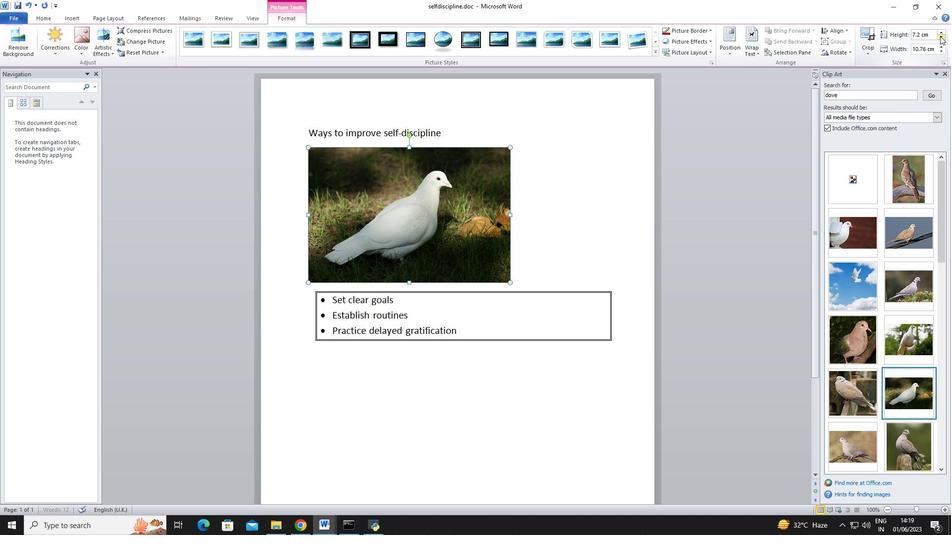 
Action: Mouse pressed left at (941, 36)
Screenshot: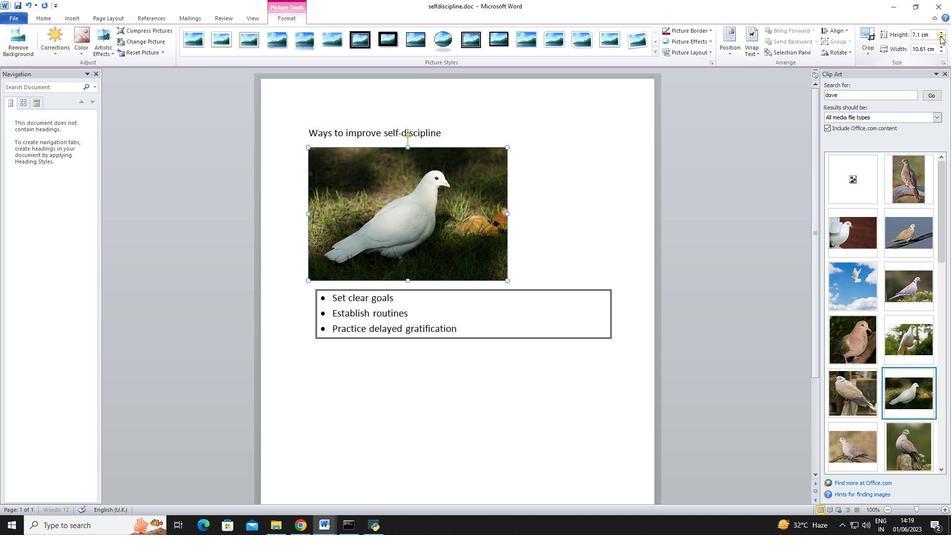 
Action: Mouse pressed left at (941, 36)
Screenshot: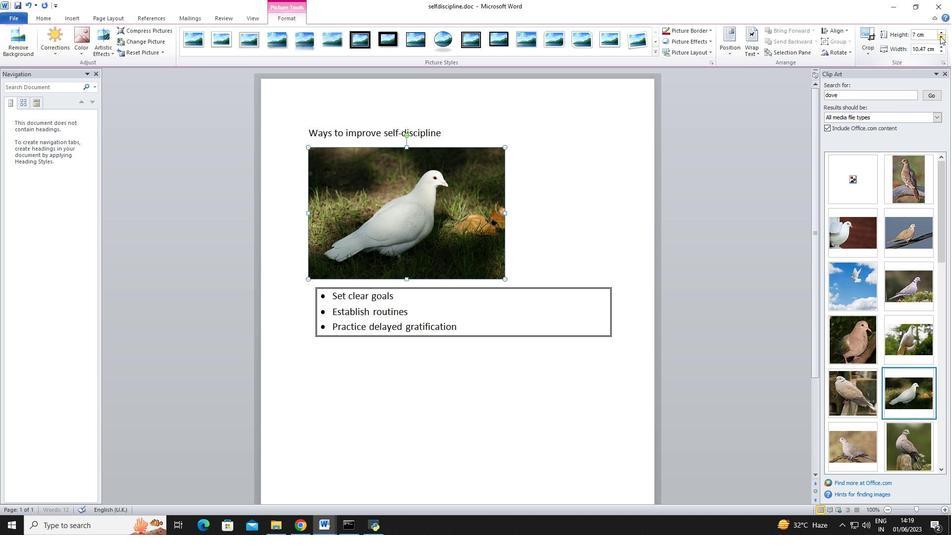 
Action: Mouse pressed left at (941, 36)
Screenshot: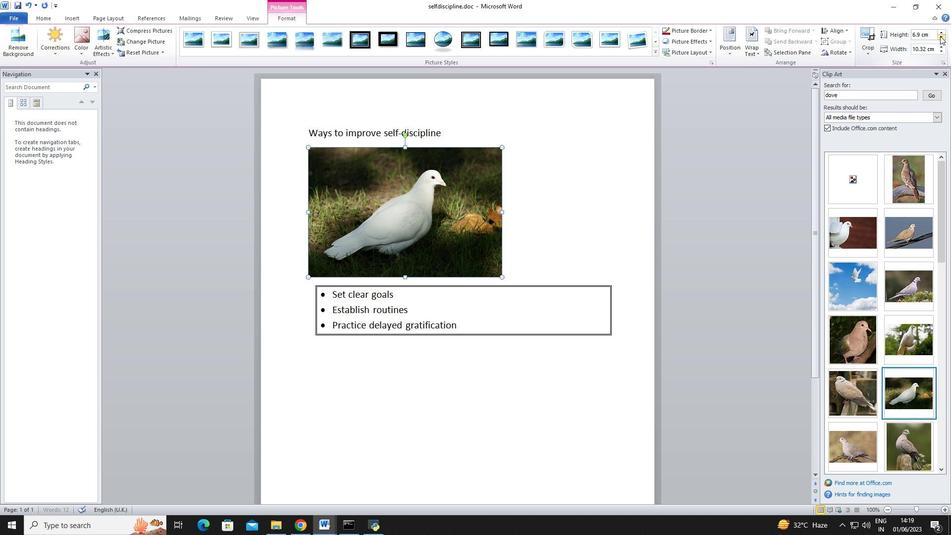 
Action: Mouse pressed left at (941, 36)
Screenshot: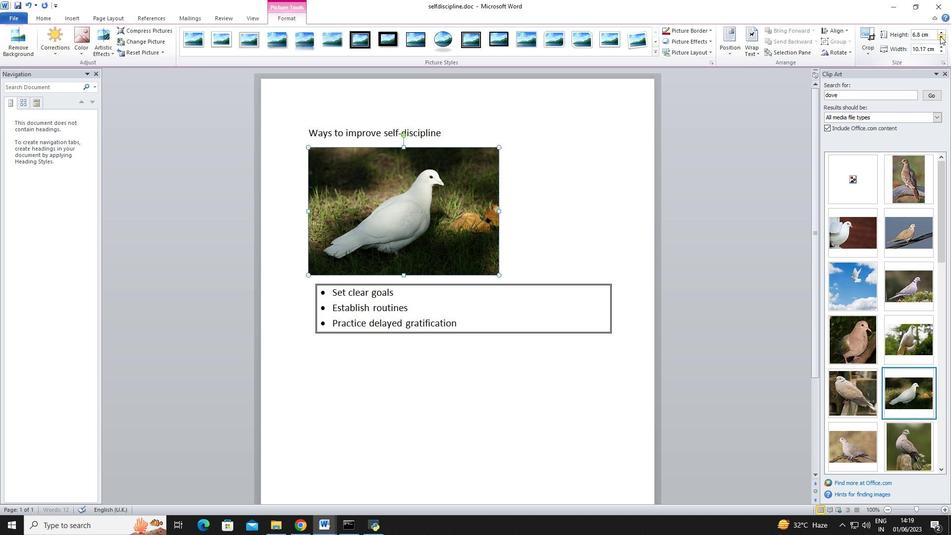 
Action: Mouse pressed left at (941, 36)
Screenshot: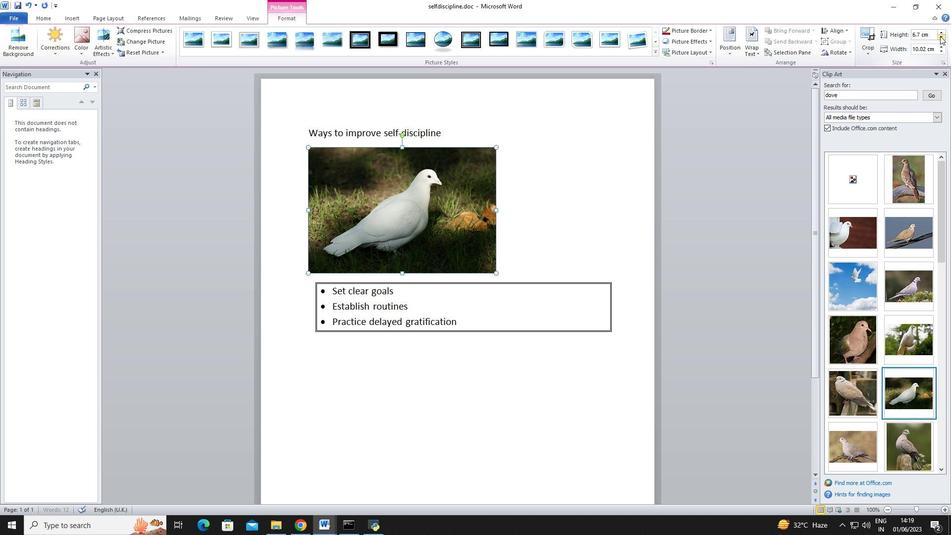 
Action: Mouse pressed left at (941, 36)
Screenshot: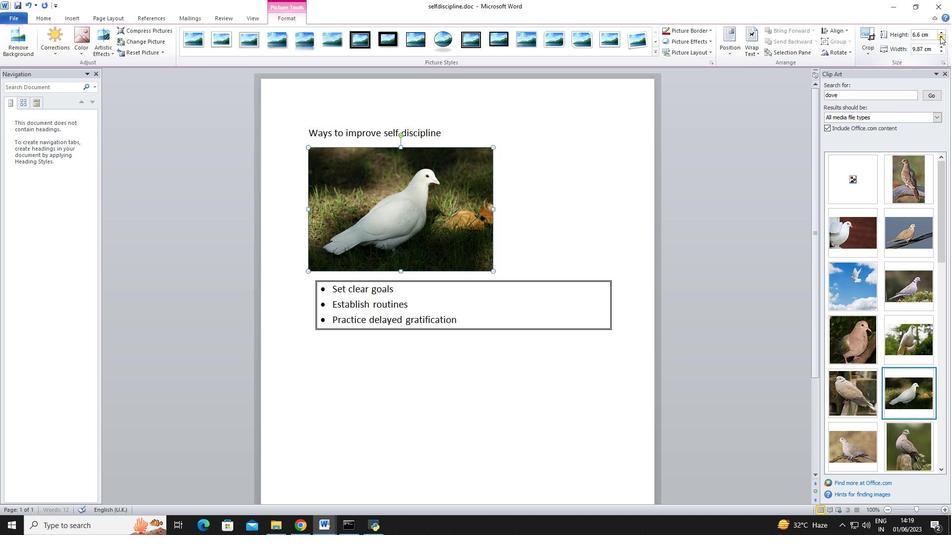 
Action: Mouse pressed left at (941, 36)
Screenshot: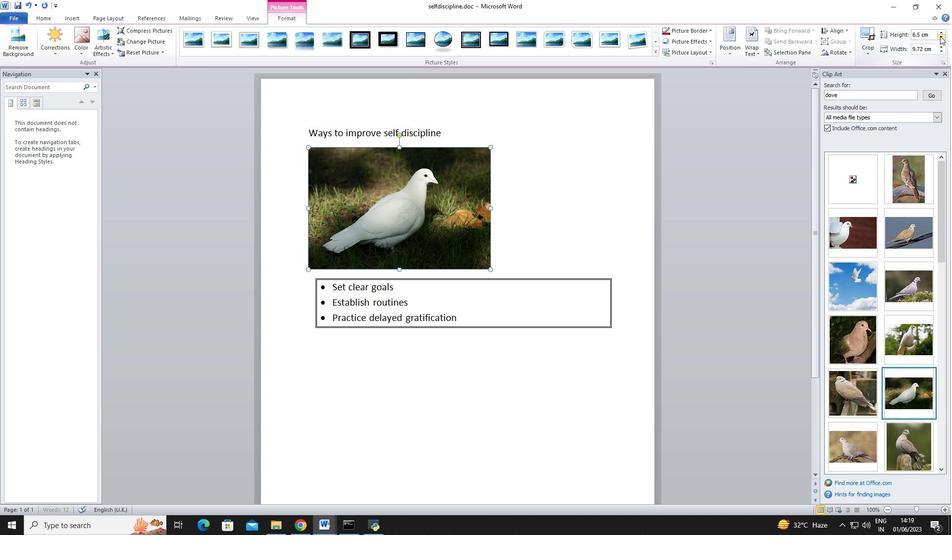 
Action: Mouse pressed left at (941, 36)
Screenshot: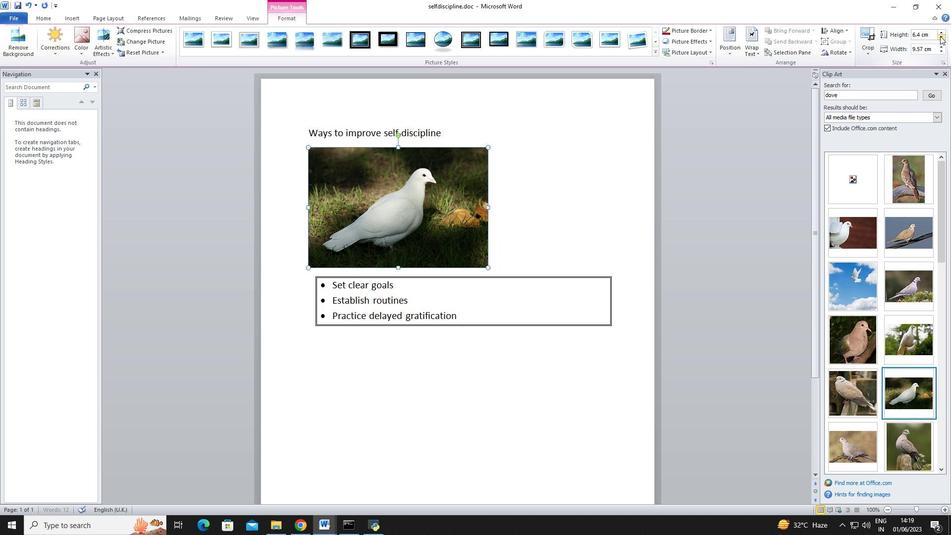 
Action: Mouse pressed left at (941, 36)
Screenshot: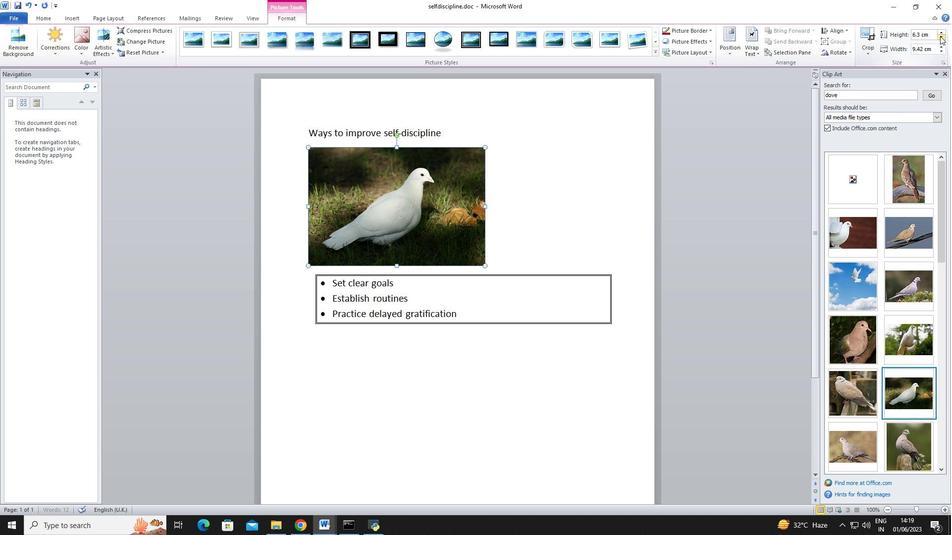 
Action: Mouse pressed left at (941, 36)
Screenshot: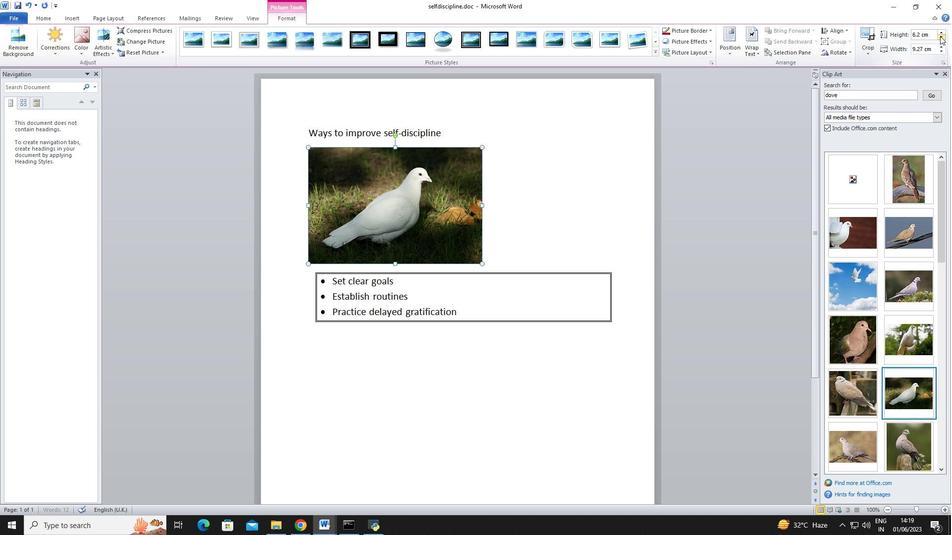
Action: Mouse pressed left at (941, 36)
Screenshot: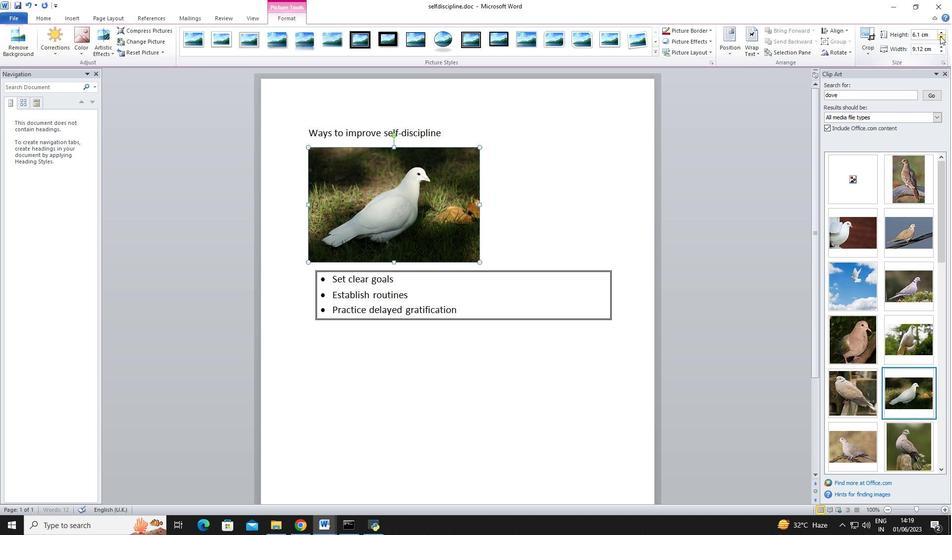 
Action: Mouse pressed left at (941, 36)
Screenshot: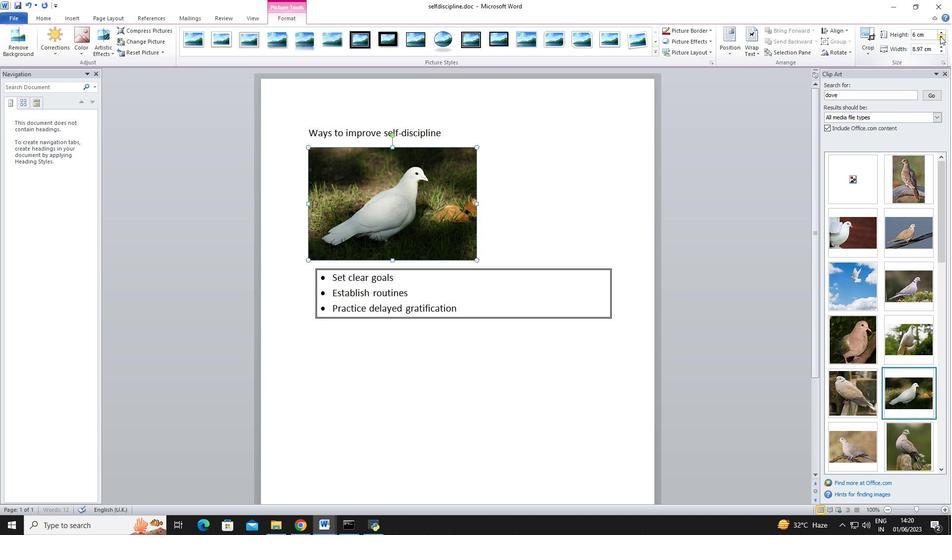 
Action: Mouse pressed left at (941, 36)
Screenshot: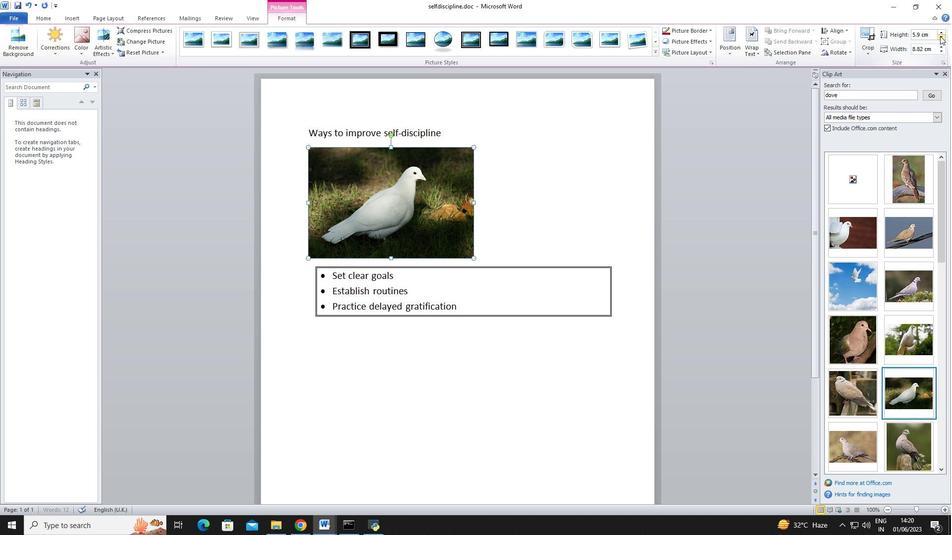 
Action: Mouse pressed left at (941, 36)
Screenshot: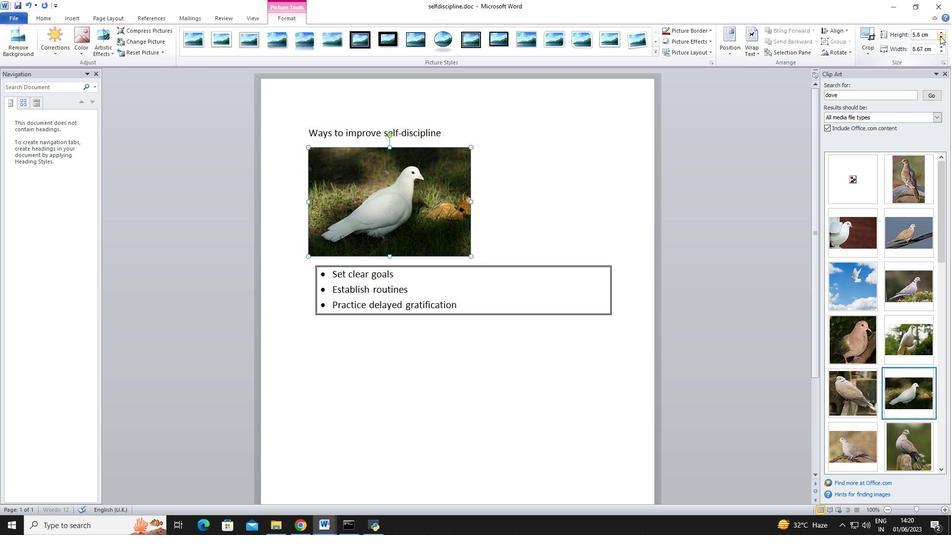
Action: Mouse pressed left at (941, 36)
Screenshot: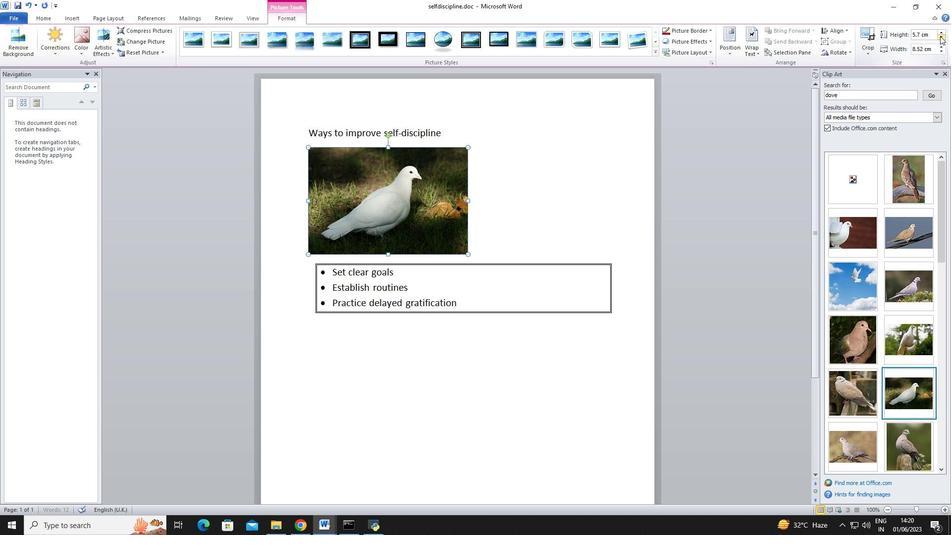 
Action: Mouse pressed left at (941, 36)
Screenshot: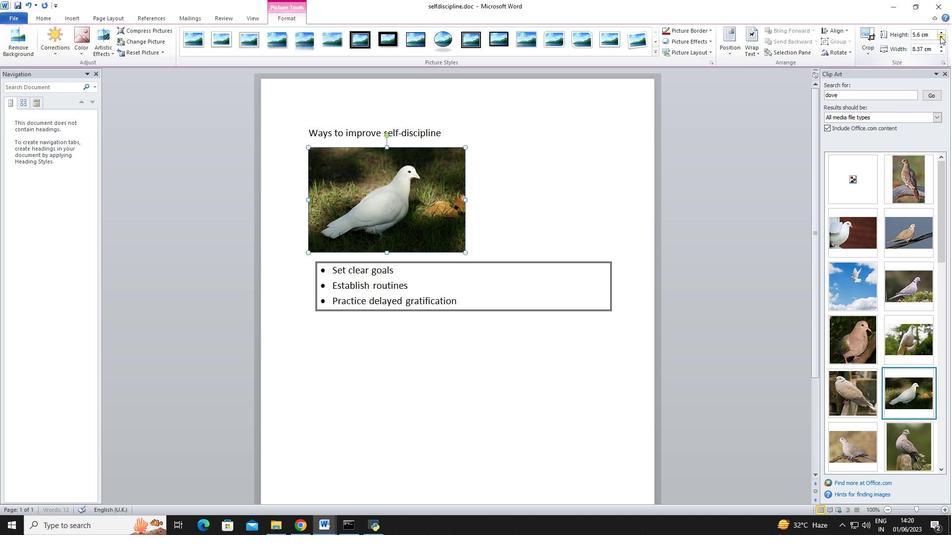 
Action: Mouse pressed left at (941, 36)
Screenshot: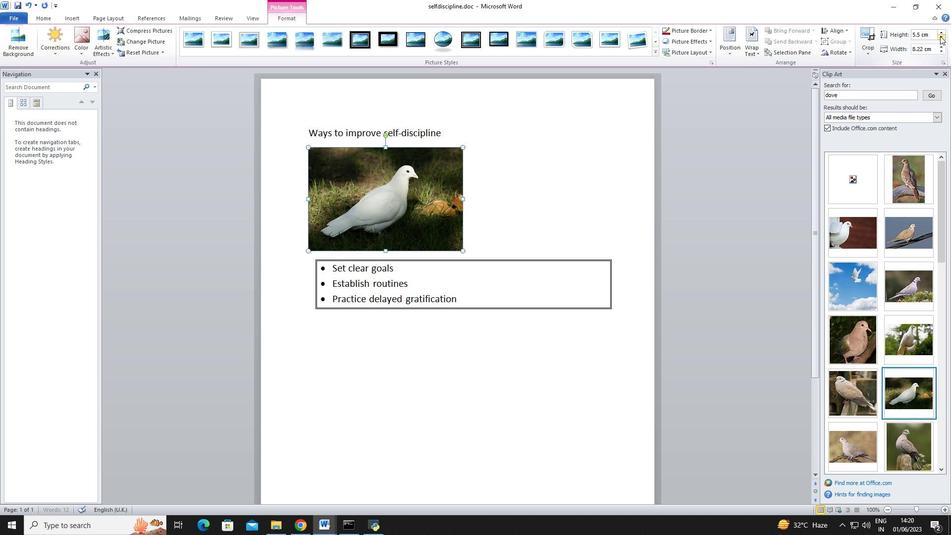 
Action: Mouse pressed left at (941, 36)
Screenshot: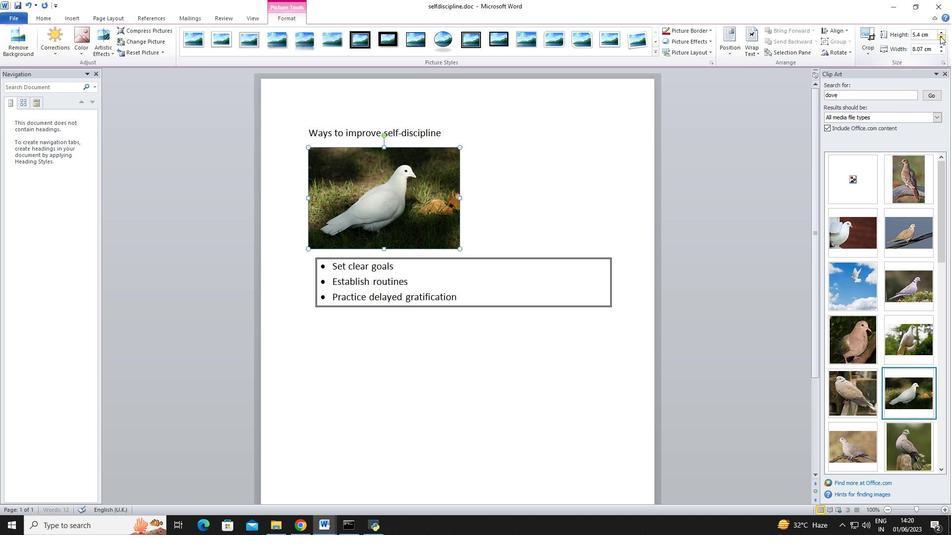 
Action: Mouse pressed left at (941, 36)
Screenshot: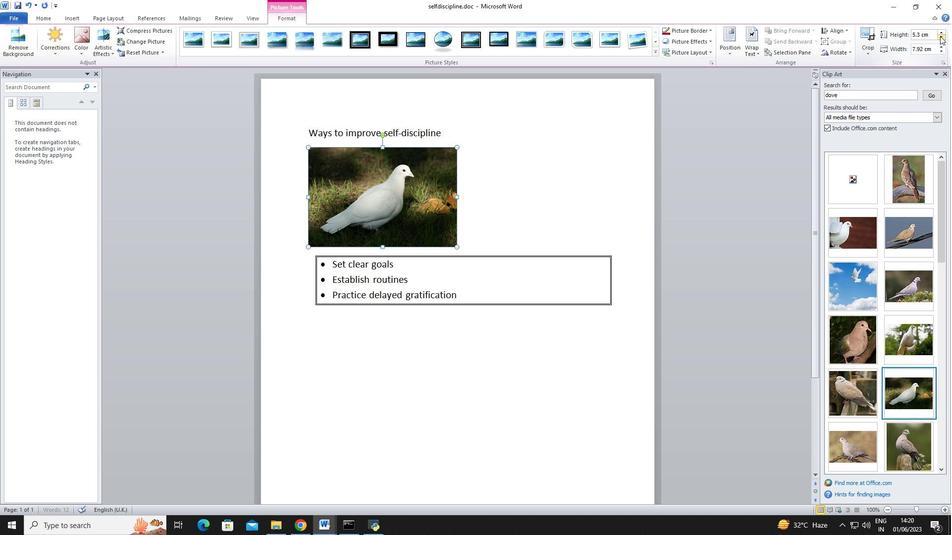 
Action: Mouse moved to (941, 34)
Screenshot: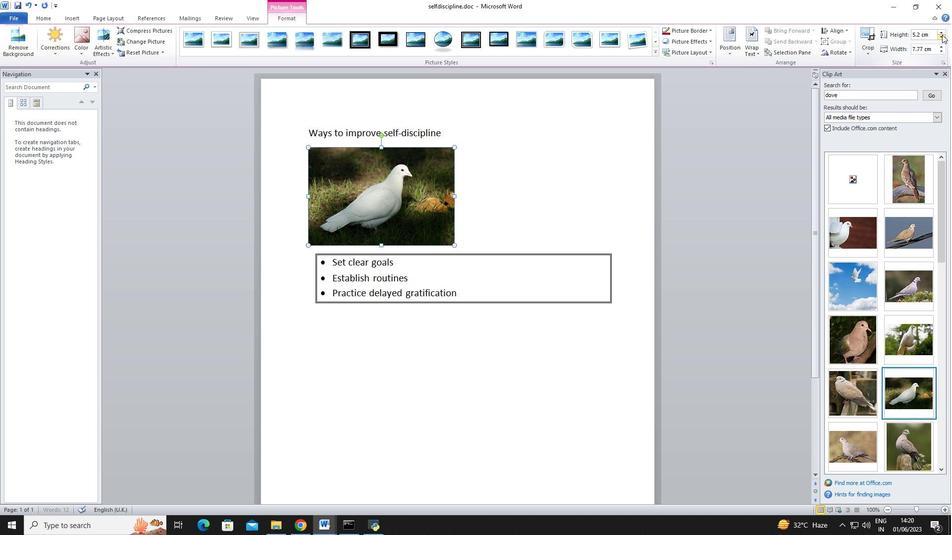
Action: Mouse pressed left at (941, 34)
Screenshot: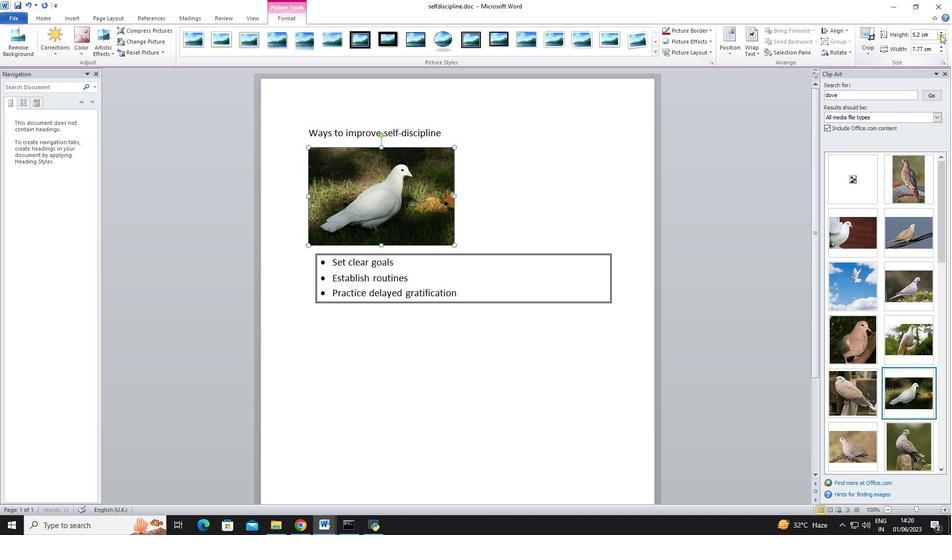 
Action: Mouse pressed left at (941, 34)
Screenshot: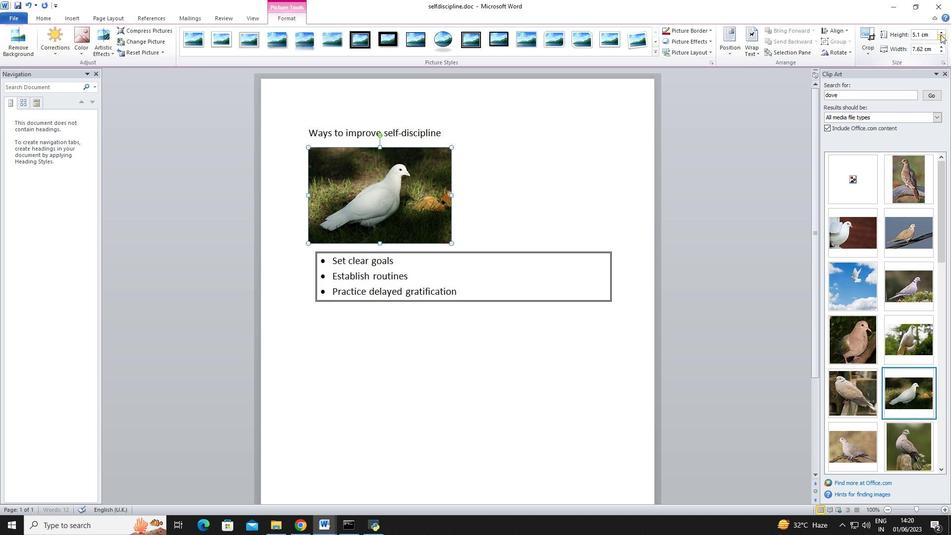 
Action: Mouse pressed left at (941, 34)
Screenshot: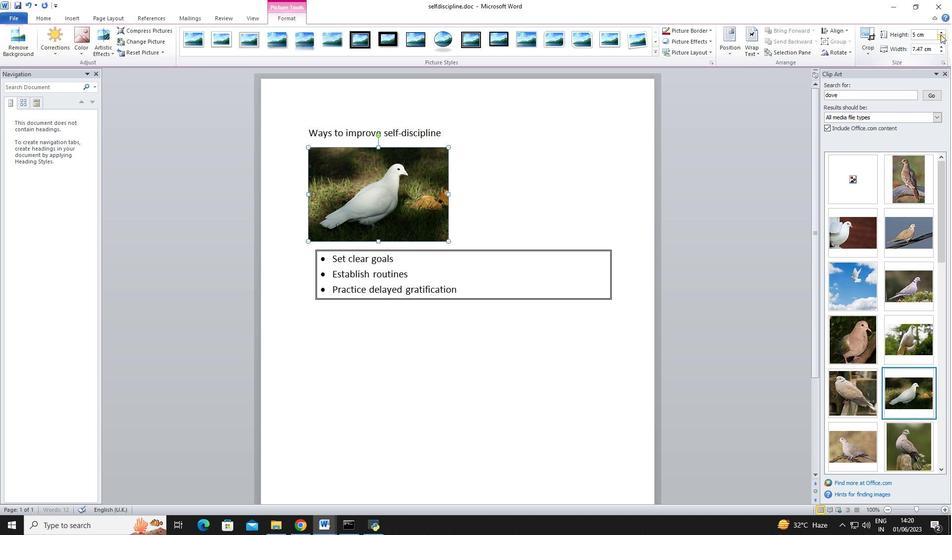 
Action: Mouse moved to (940, 34)
Screenshot: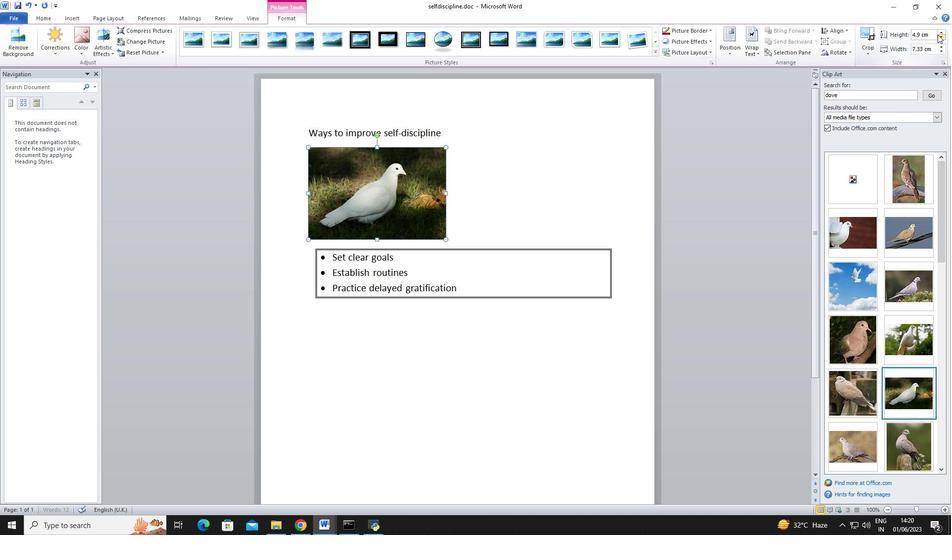 
Action: Mouse pressed left at (940, 34)
Screenshot: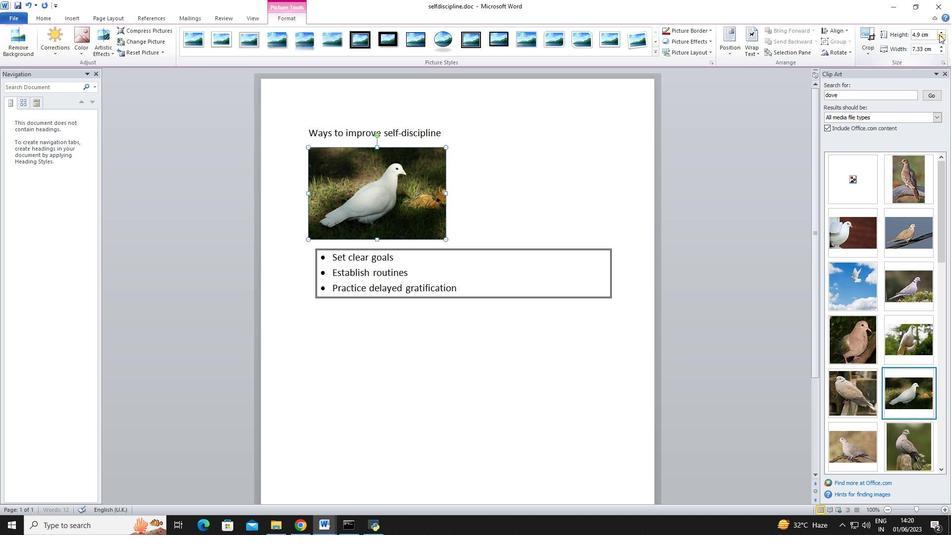 
Action: Mouse pressed left at (940, 34)
Screenshot: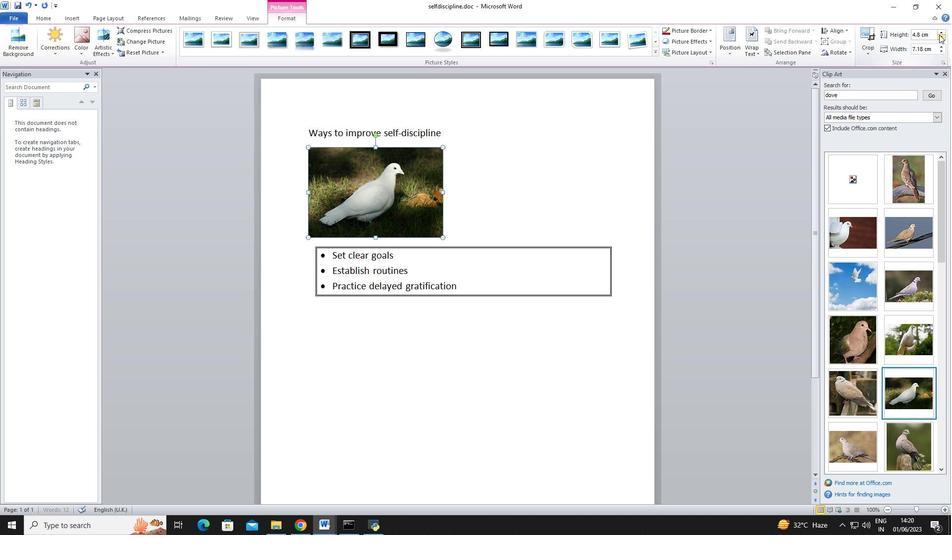 
Action: Mouse pressed left at (940, 34)
Screenshot: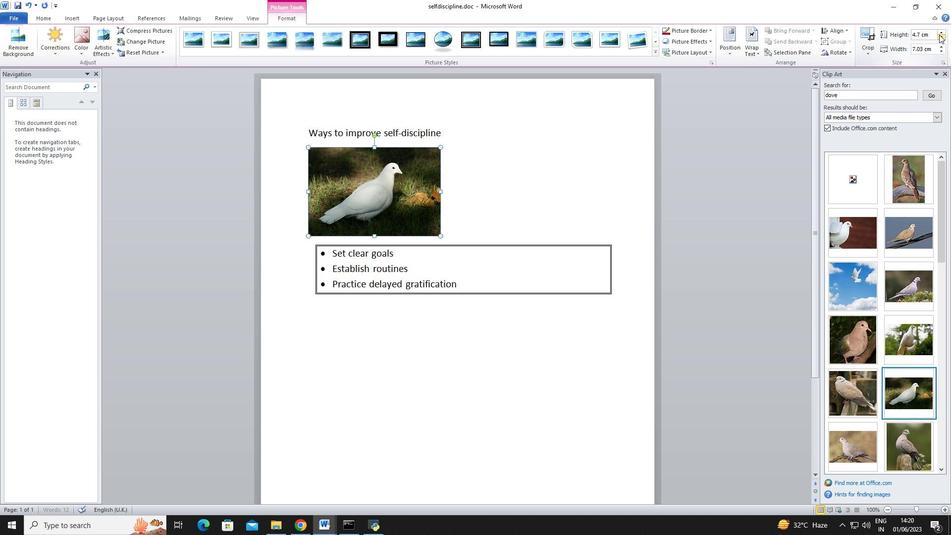 
Action: Mouse pressed left at (940, 34)
Screenshot: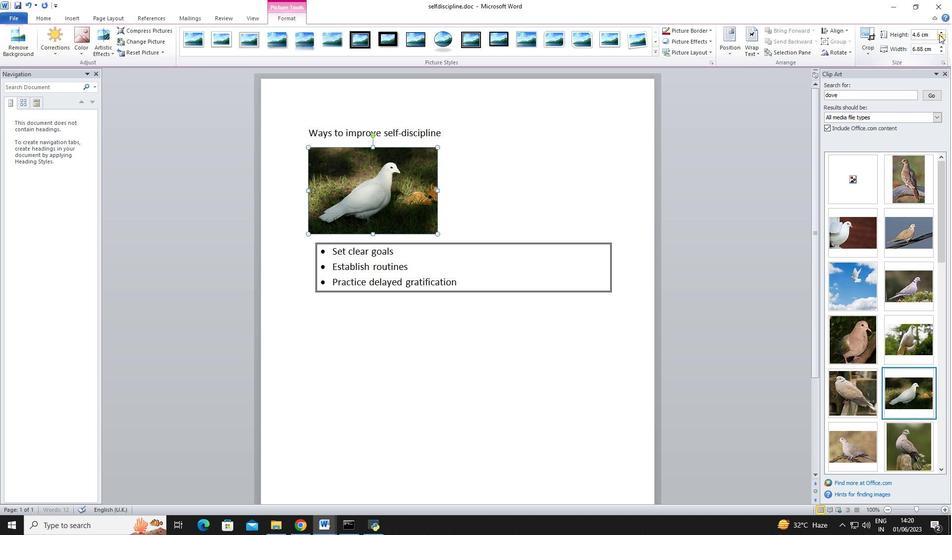 
Action: Mouse pressed left at (940, 34)
Screenshot: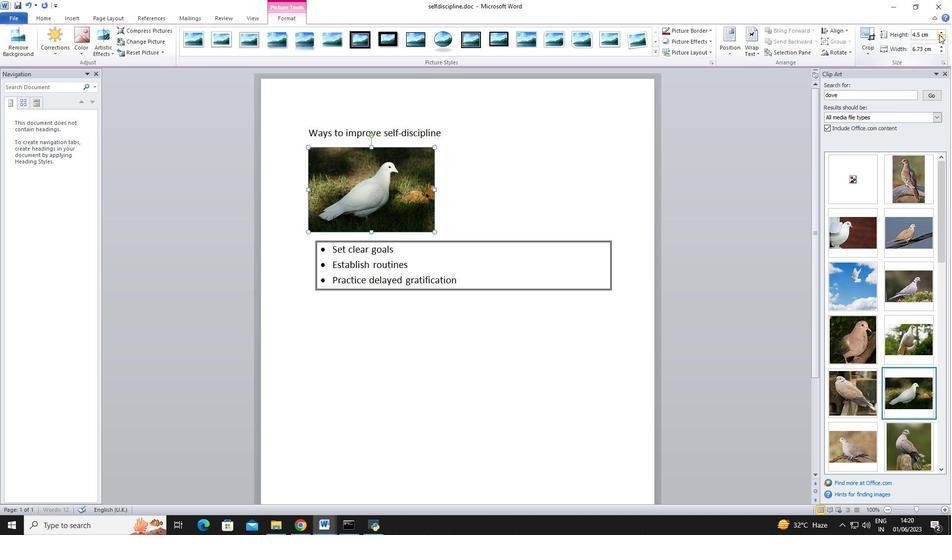 
Action: Mouse pressed left at (940, 34)
Screenshot: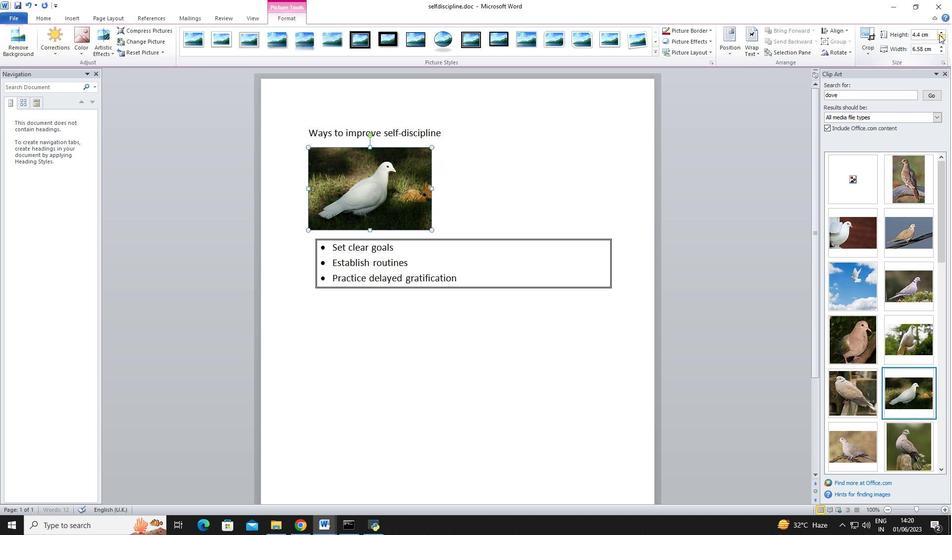 
Action: Mouse pressed left at (940, 34)
Screenshot: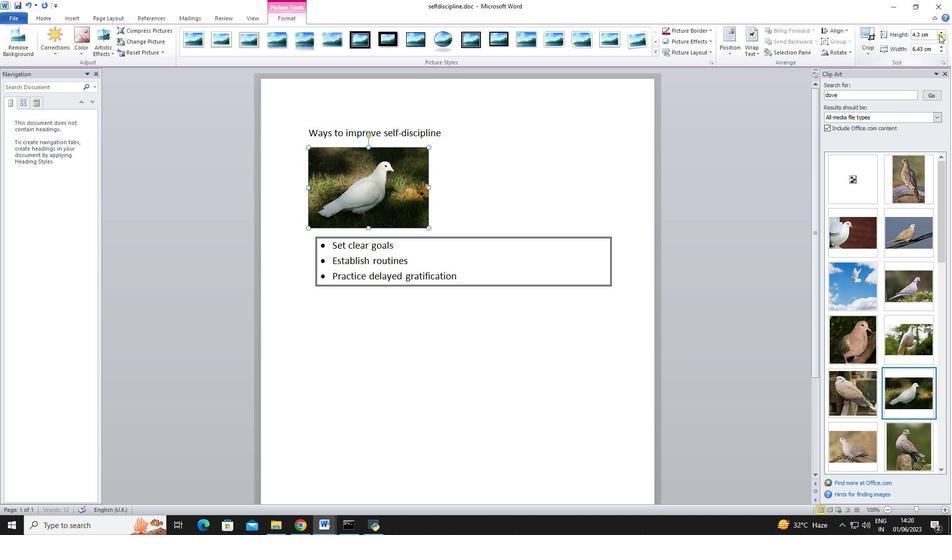 
Action: Mouse pressed left at (940, 34)
Screenshot: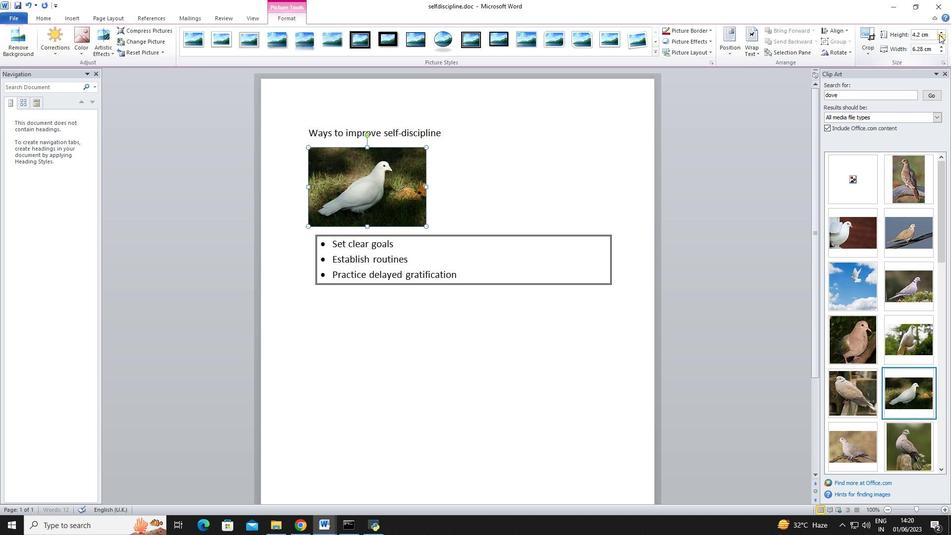 
Action: Mouse pressed left at (940, 34)
Screenshot: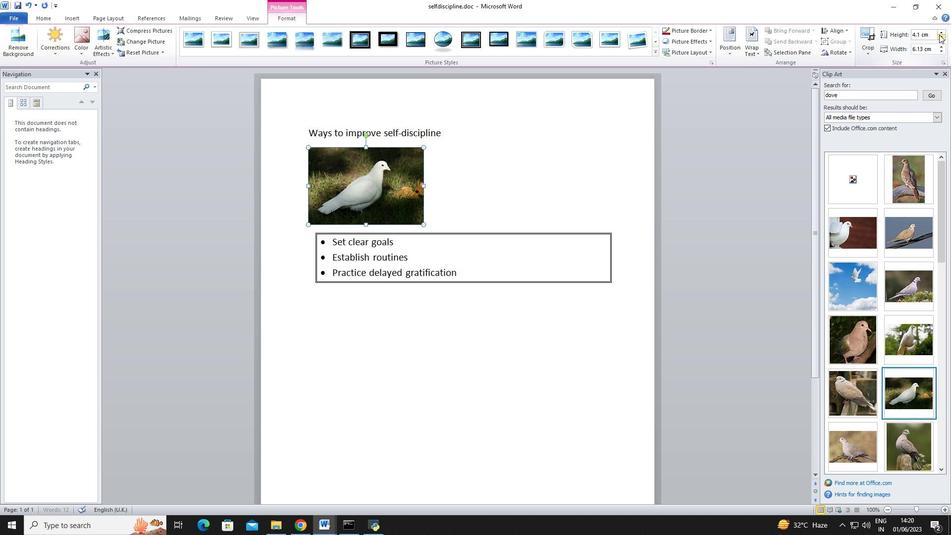 
Action: Mouse pressed left at (940, 34)
Screenshot: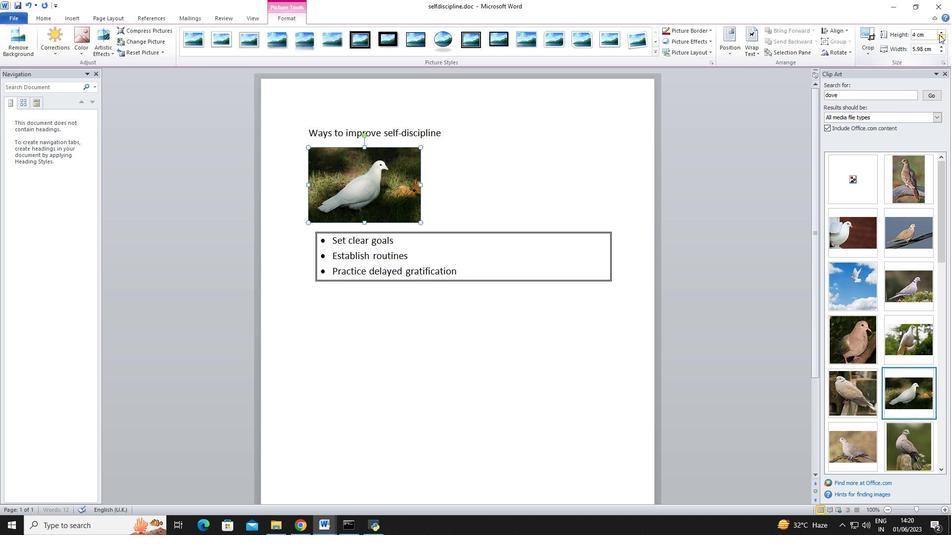 
Action: Mouse pressed left at (940, 34)
Screenshot: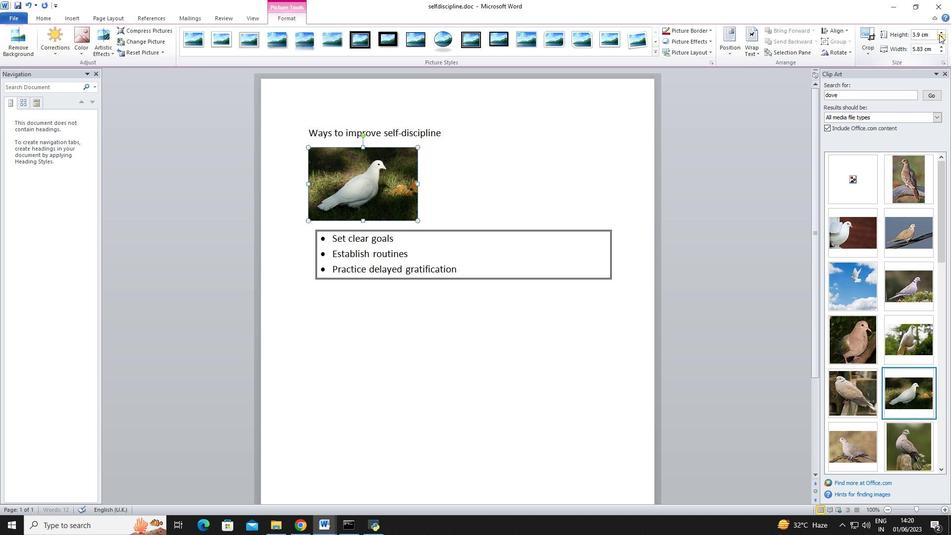 
Action: Mouse pressed left at (940, 34)
Screenshot: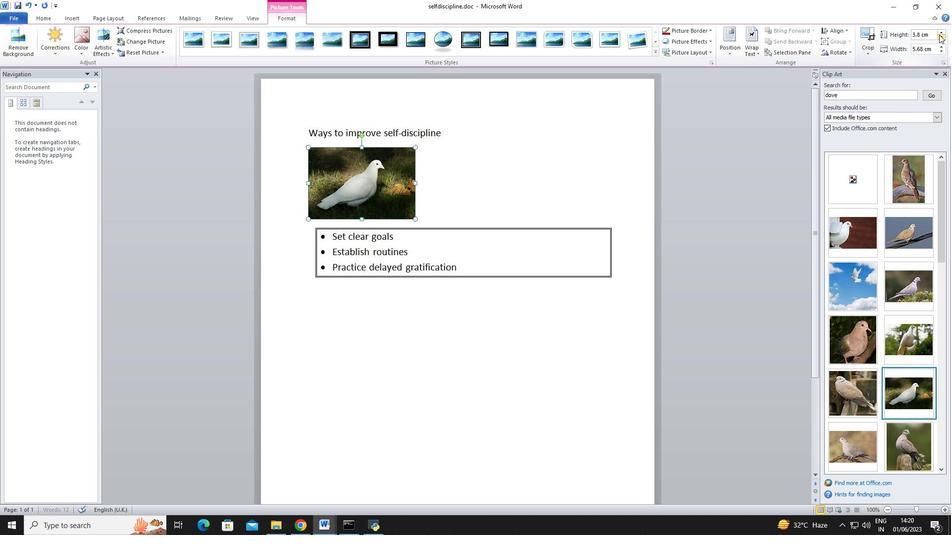 
Action: Mouse pressed left at (940, 34)
Screenshot: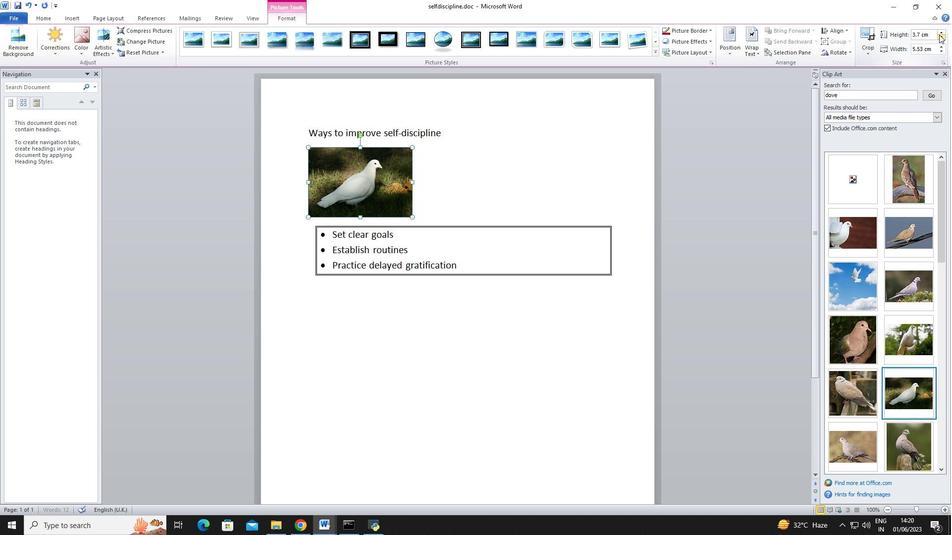 
Action: Mouse pressed left at (940, 34)
Screenshot: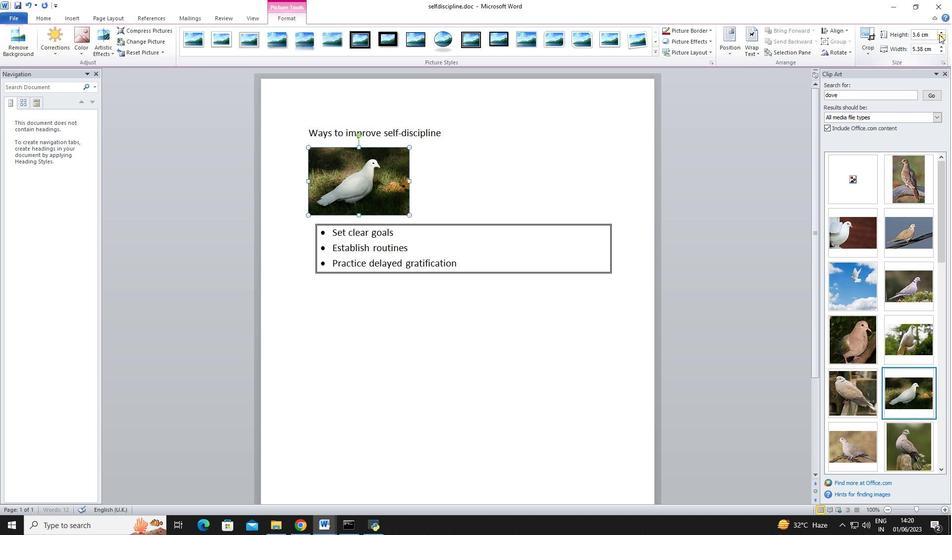
Action: Mouse pressed left at (940, 34)
Screenshot: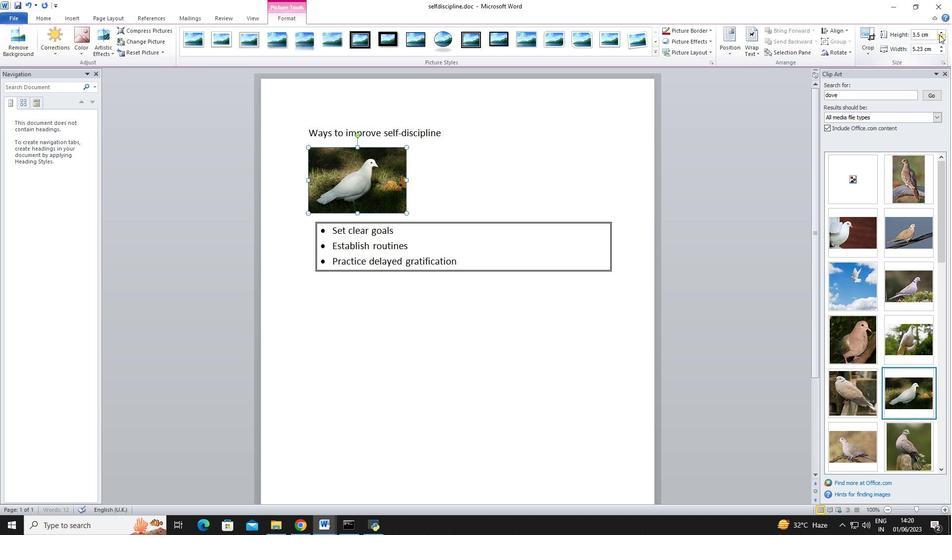 
Action: Mouse pressed left at (940, 34)
Screenshot: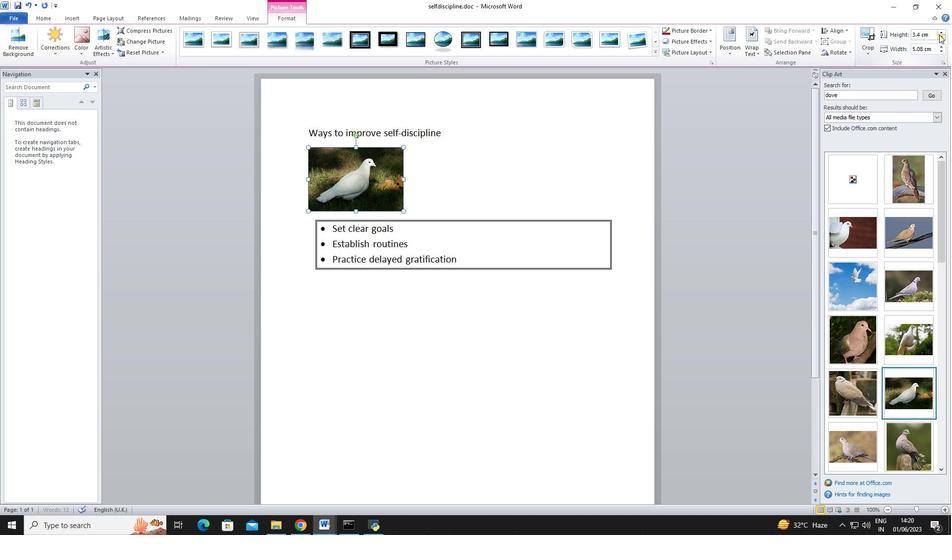 
Action: Mouse moved to (940, 34)
Screenshot: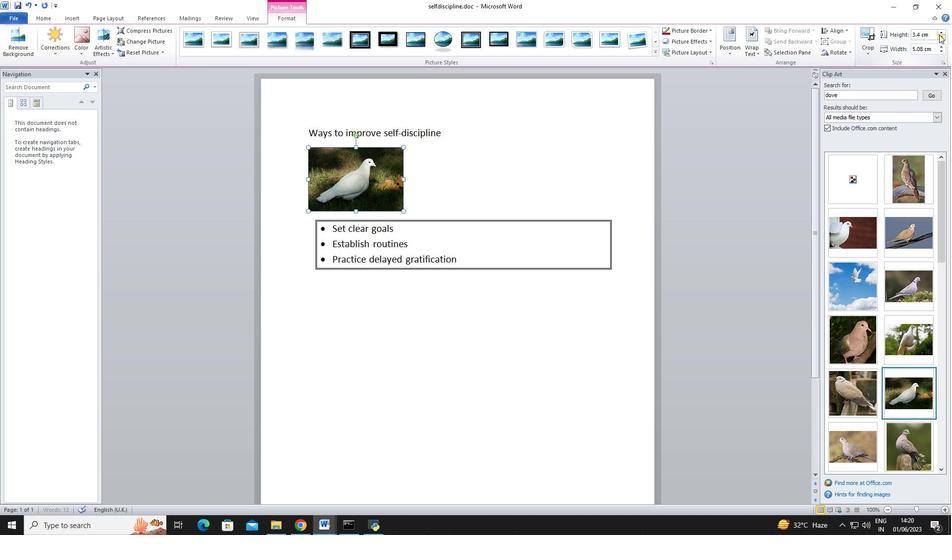 
Action: Mouse pressed left at (940, 34)
Screenshot: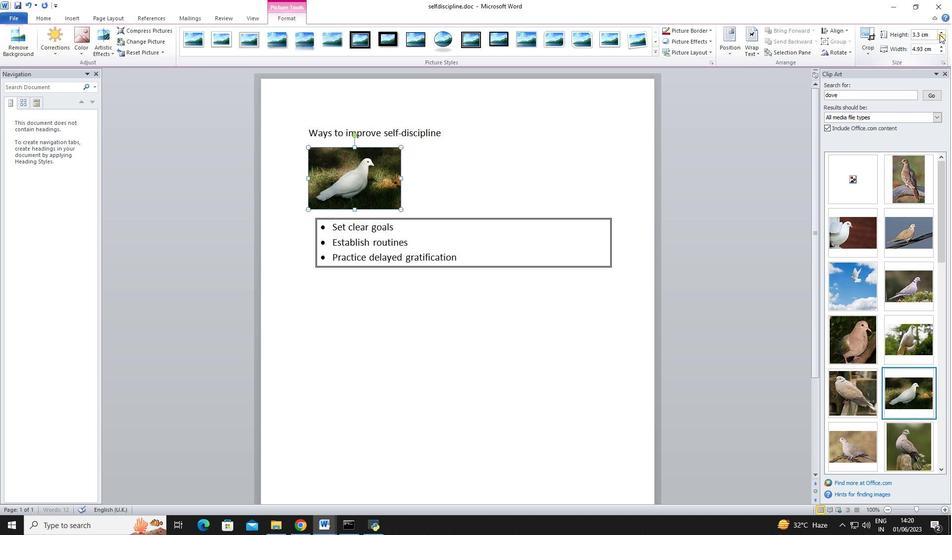 
Action: Mouse pressed left at (940, 34)
Screenshot: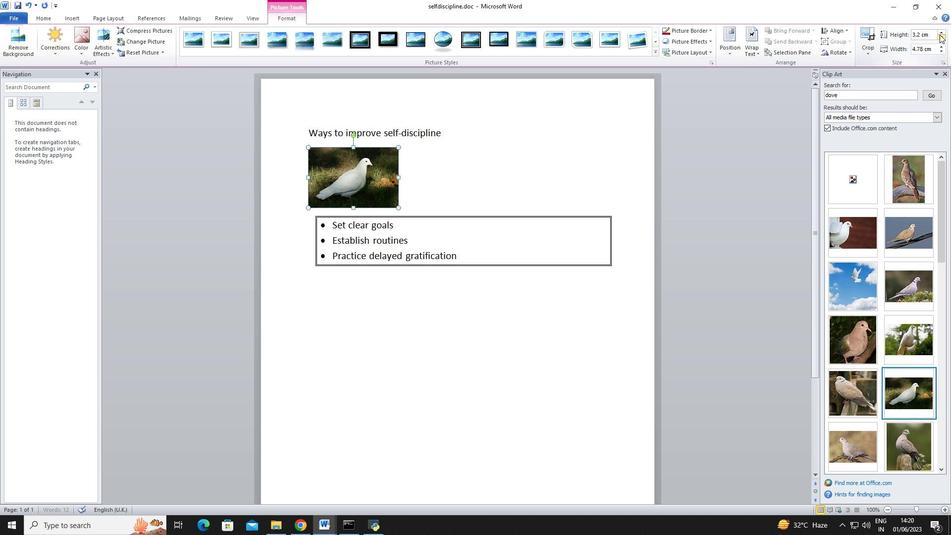 
Action: Mouse pressed left at (940, 34)
Screenshot: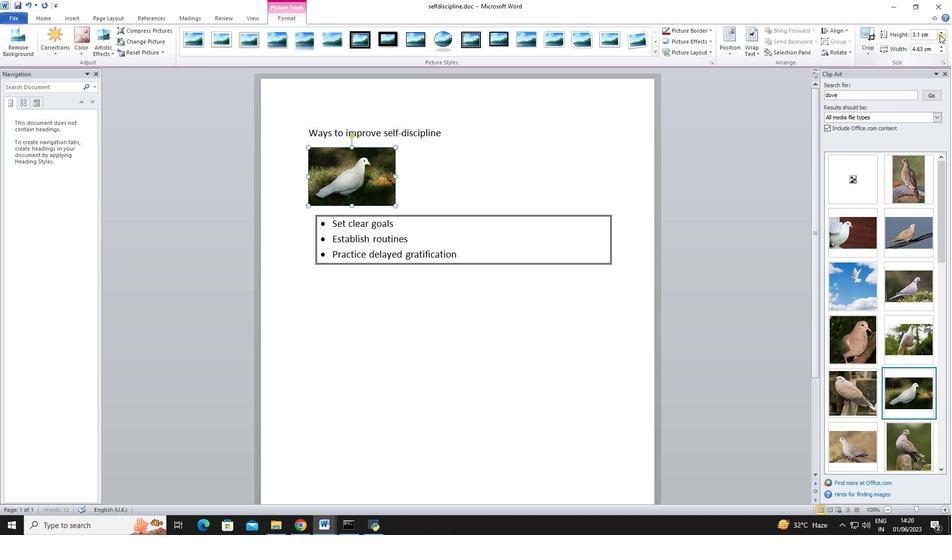 
Action: Mouse pressed left at (940, 34)
Screenshot: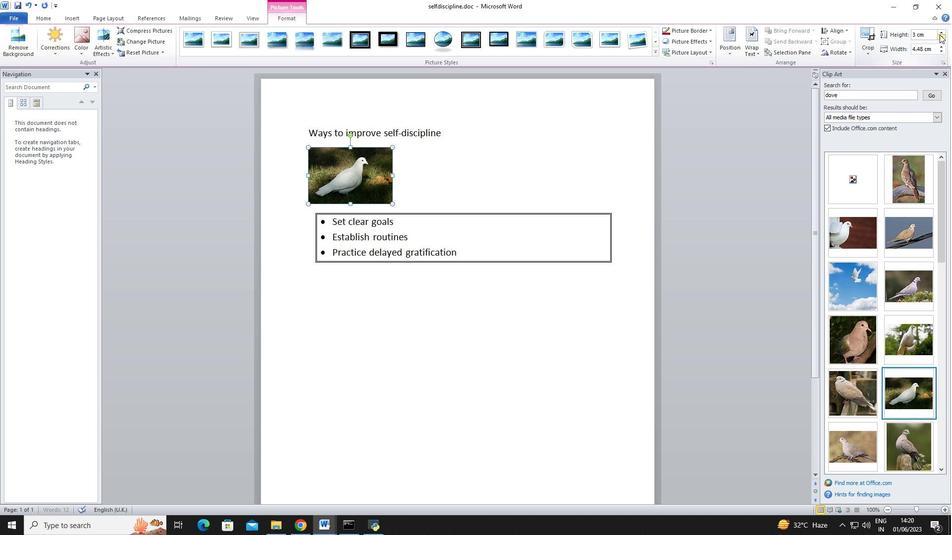 
Action: Mouse moved to (570, 145)
Screenshot: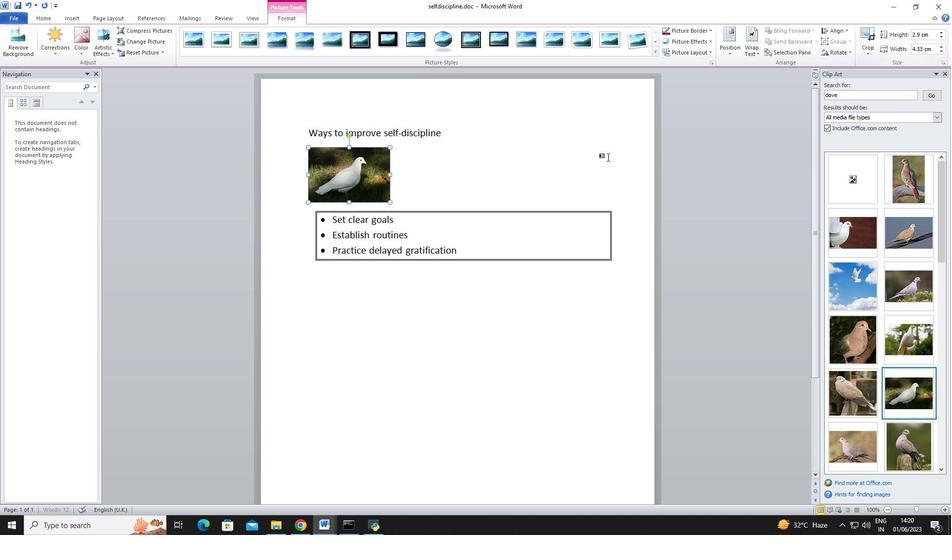 
